 Task: Find connections with filter location Kasterlee with filter topic #workwith filter profile language Spanish with filter current company Boyden with filter school Krantiguru Shyamji Krishna Verma Kachchh University, Kachchh (Gujarat) with filter industry Wholesale Photography Equipment and Supplies with filter service category Immigration Law with filter keywords title Office Volunteer
Action: Mouse moved to (483, 70)
Screenshot: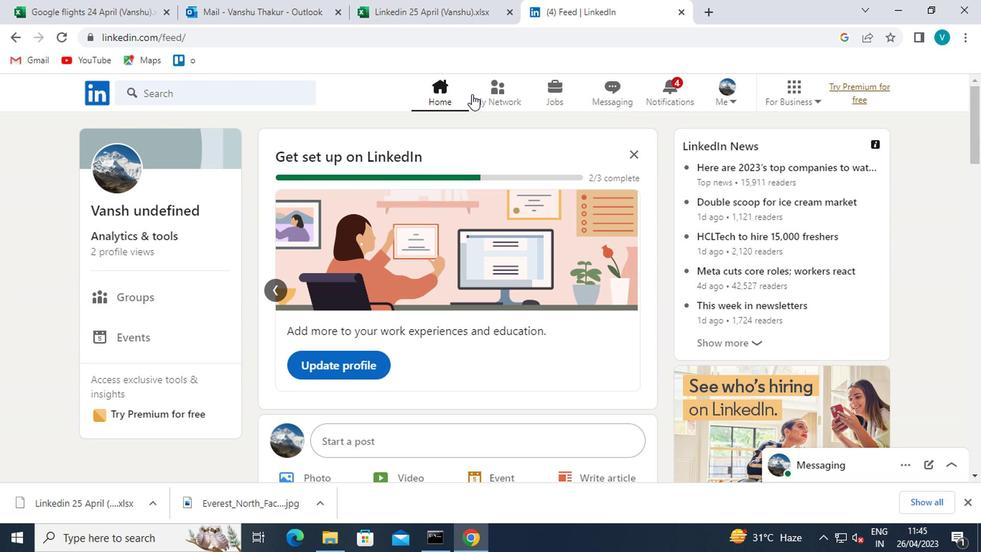
Action: Mouse pressed left at (483, 70)
Screenshot: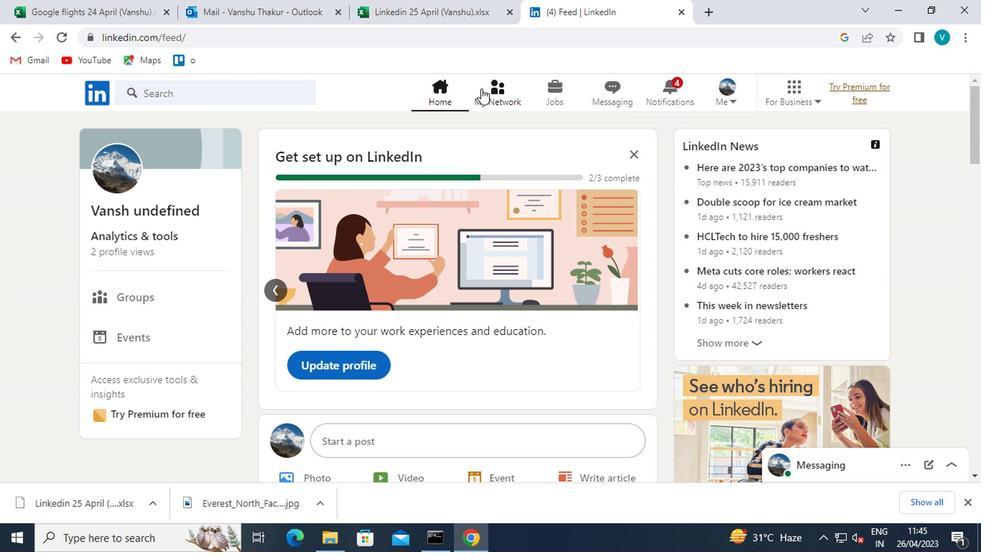 
Action: Mouse moved to (150, 160)
Screenshot: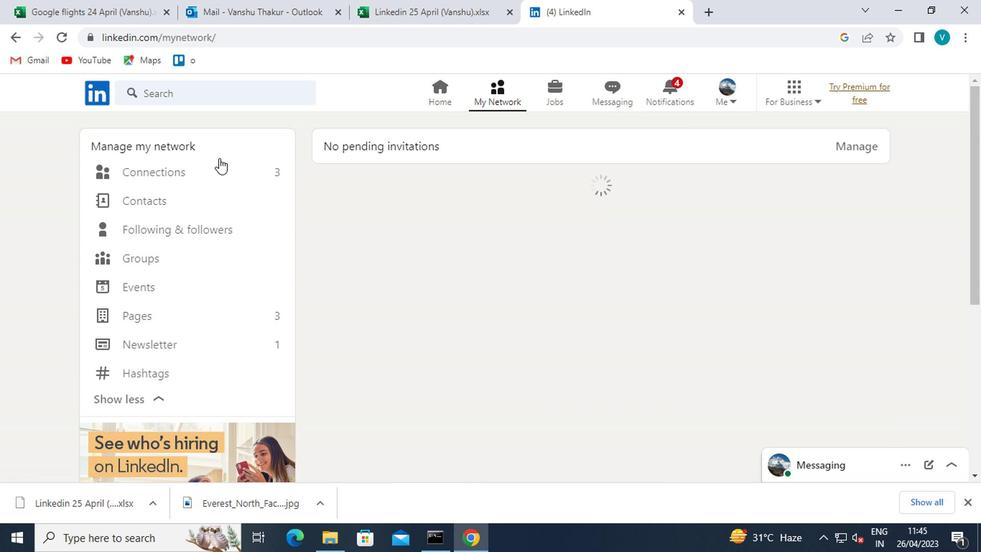 
Action: Mouse pressed left at (150, 160)
Screenshot: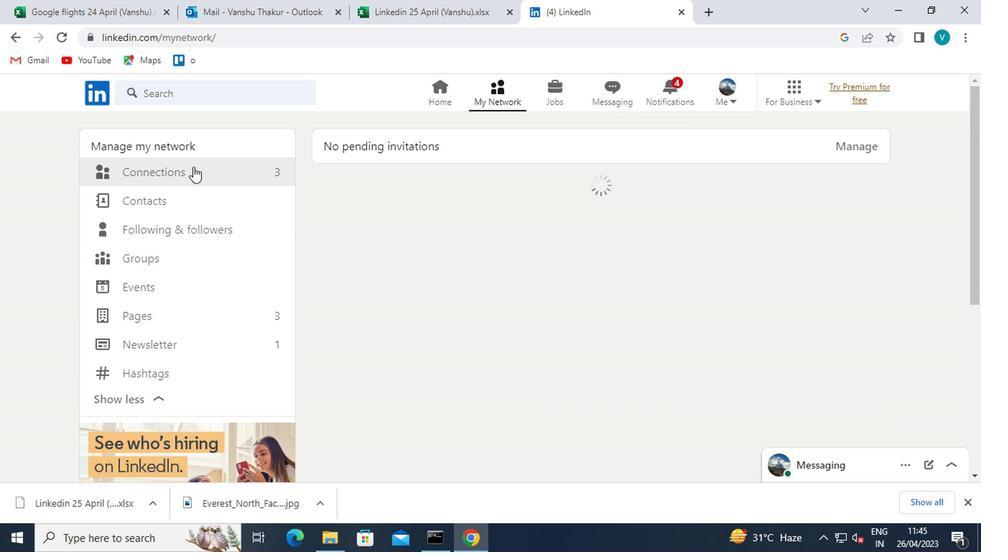 
Action: Mouse moved to (603, 167)
Screenshot: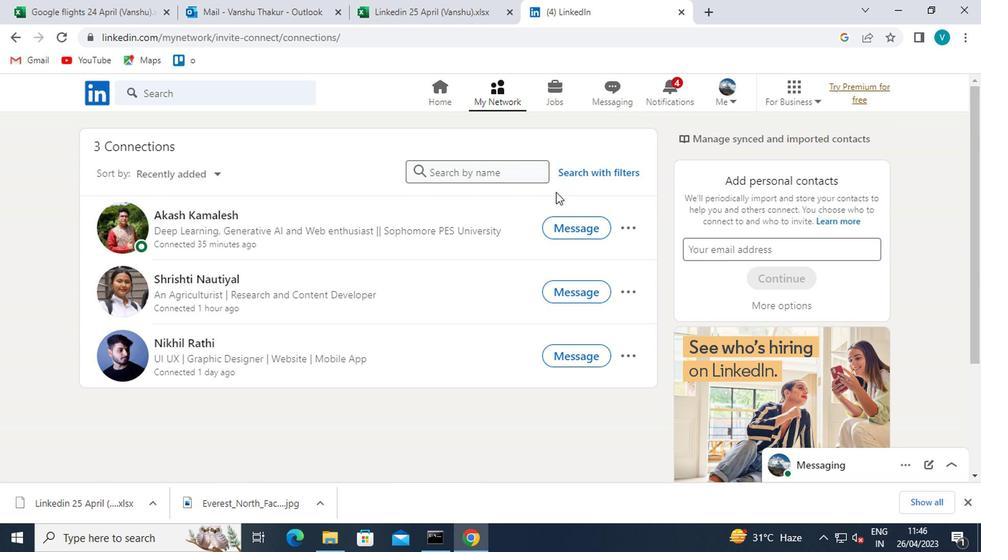 
Action: Mouse pressed left at (603, 167)
Screenshot: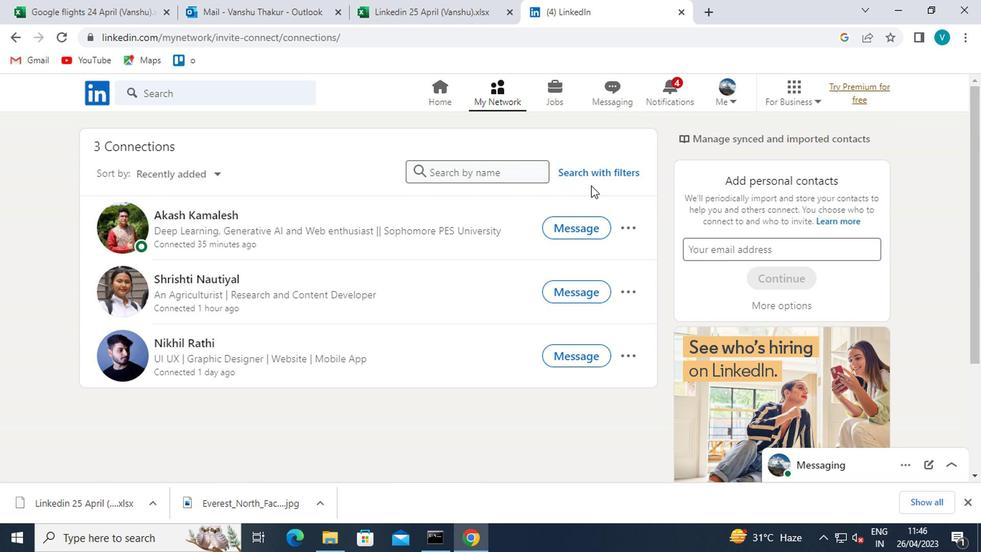 
Action: Mouse moved to (476, 118)
Screenshot: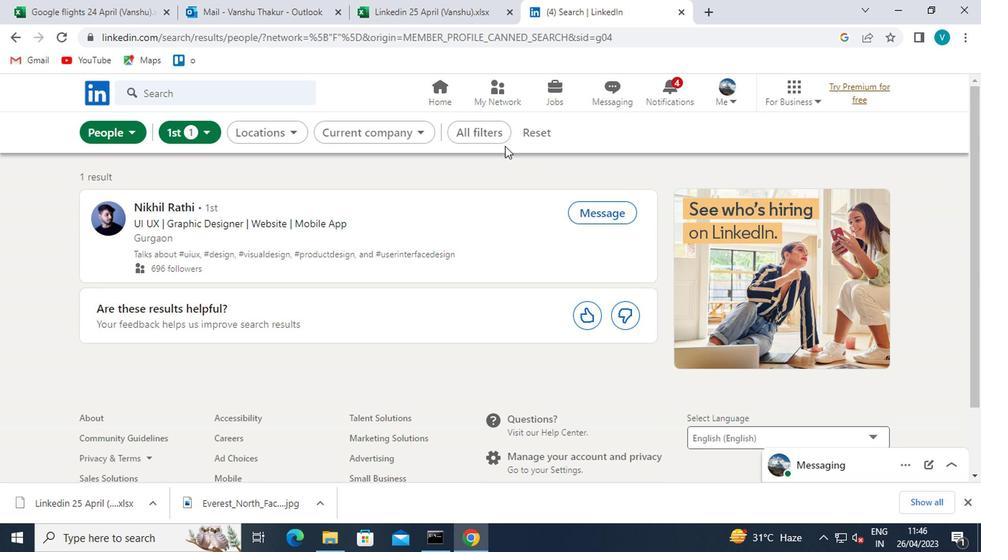
Action: Mouse pressed left at (476, 118)
Screenshot: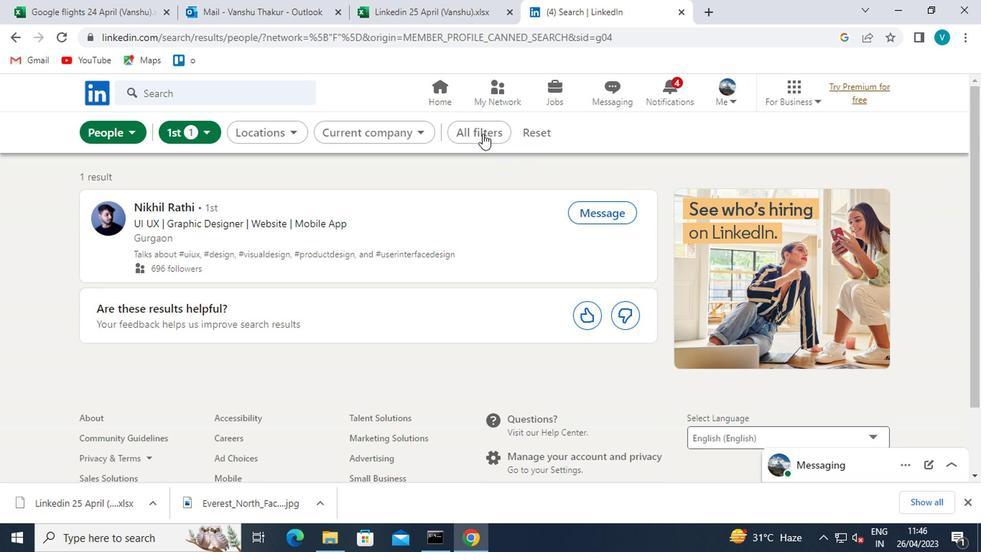 
Action: Mouse moved to (650, 248)
Screenshot: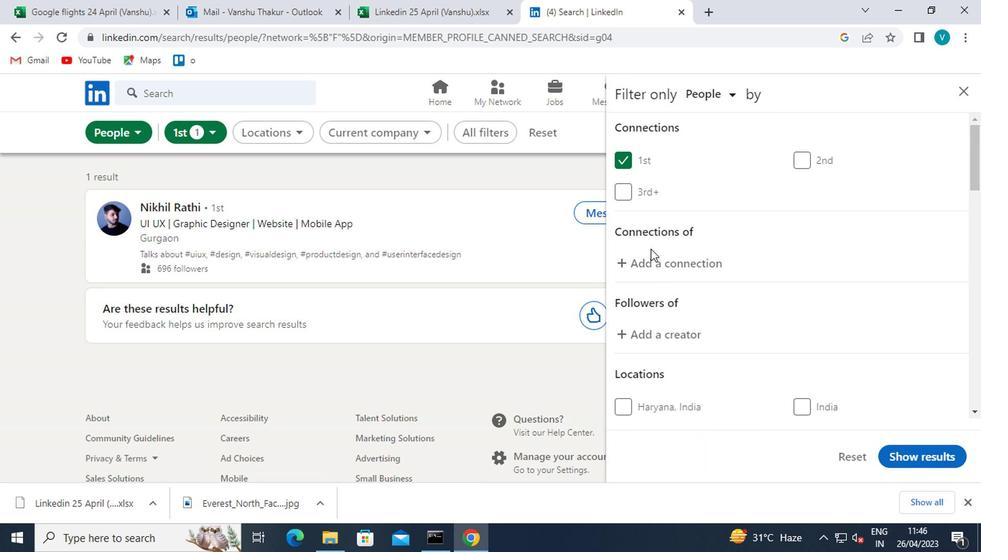 
Action: Mouse scrolled (650, 246) with delta (0, -1)
Screenshot: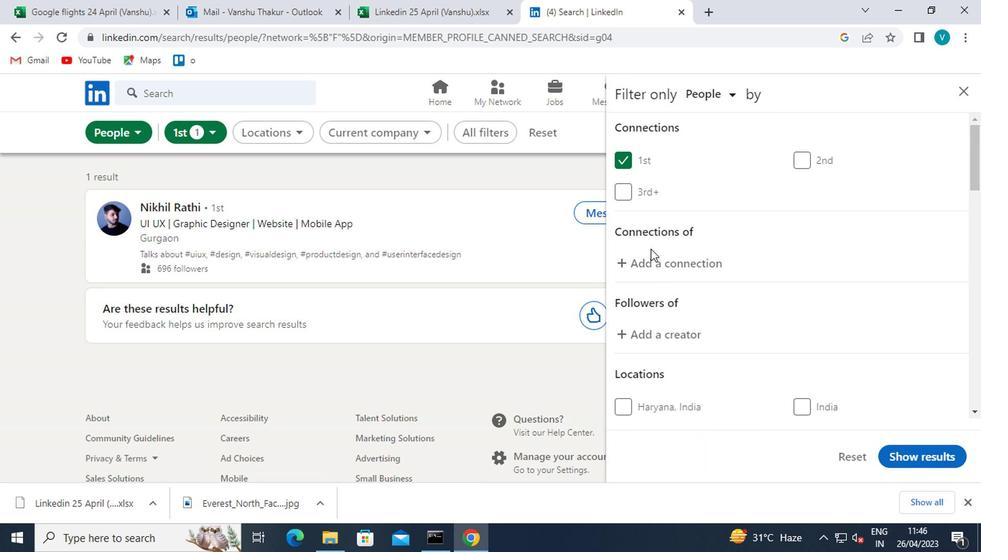 
Action: Mouse moved to (650, 249)
Screenshot: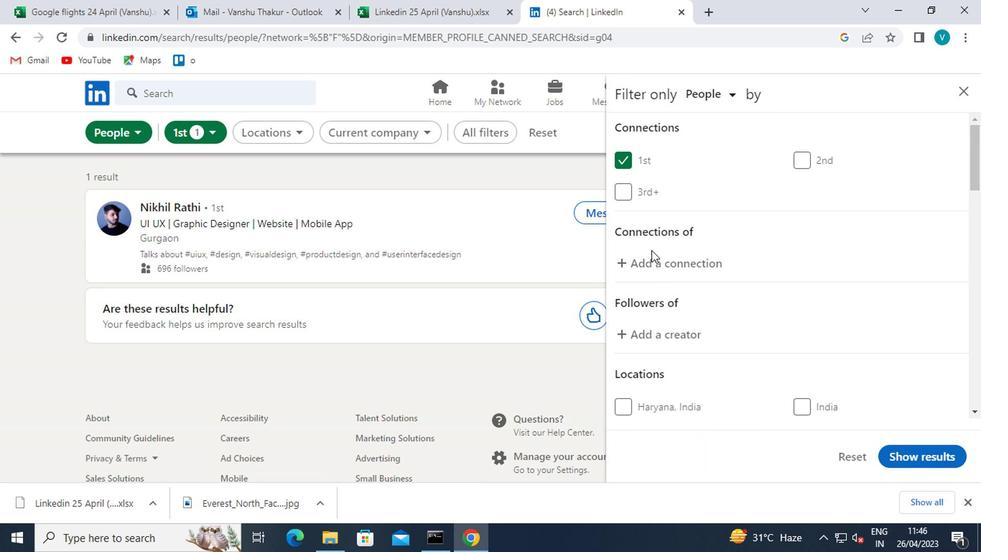 
Action: Mouse scrolled (650, 248) with delta (0, -1)
Screenshot: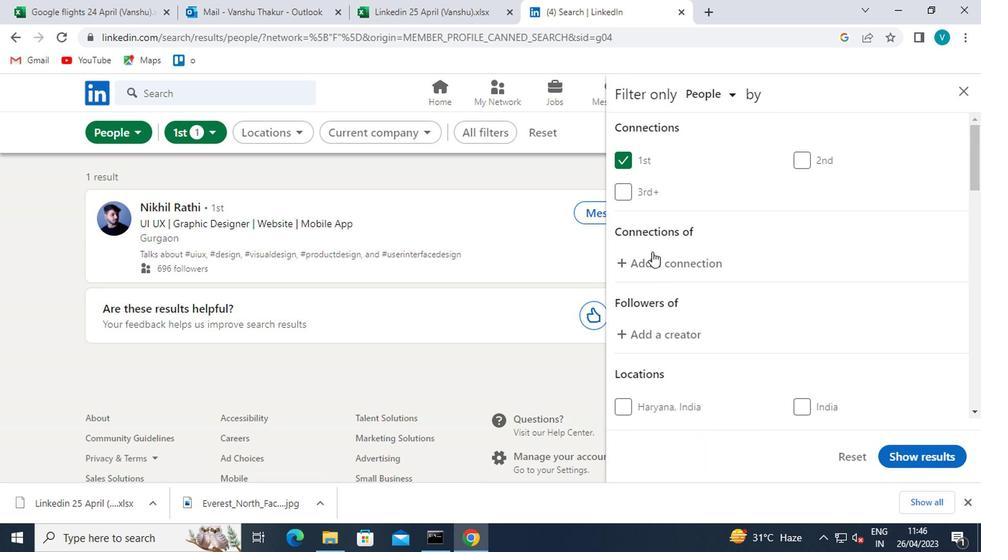 
Action: Mouse moved to (659, 327)
Screenshot: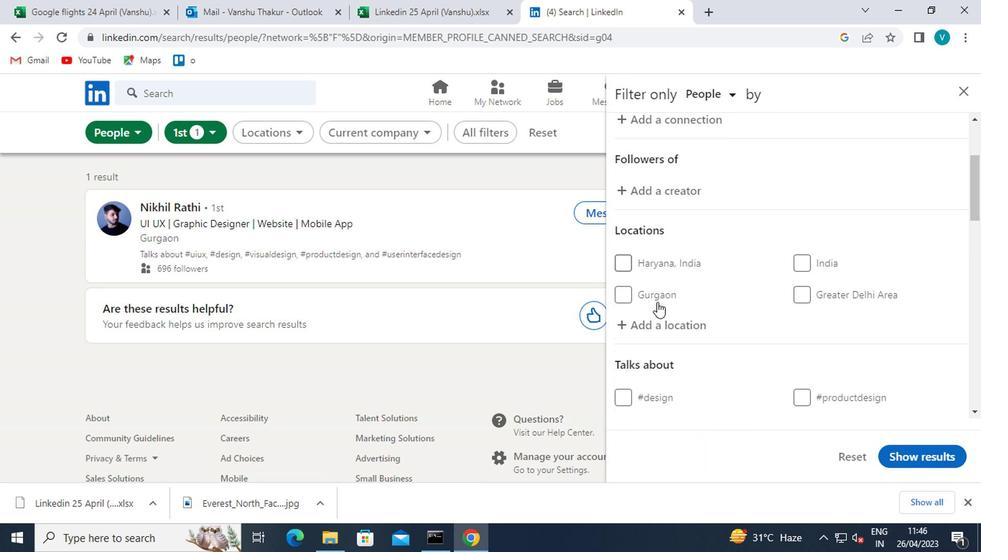 
Action: Mouse pressed left at (659, 327)
Screenshot: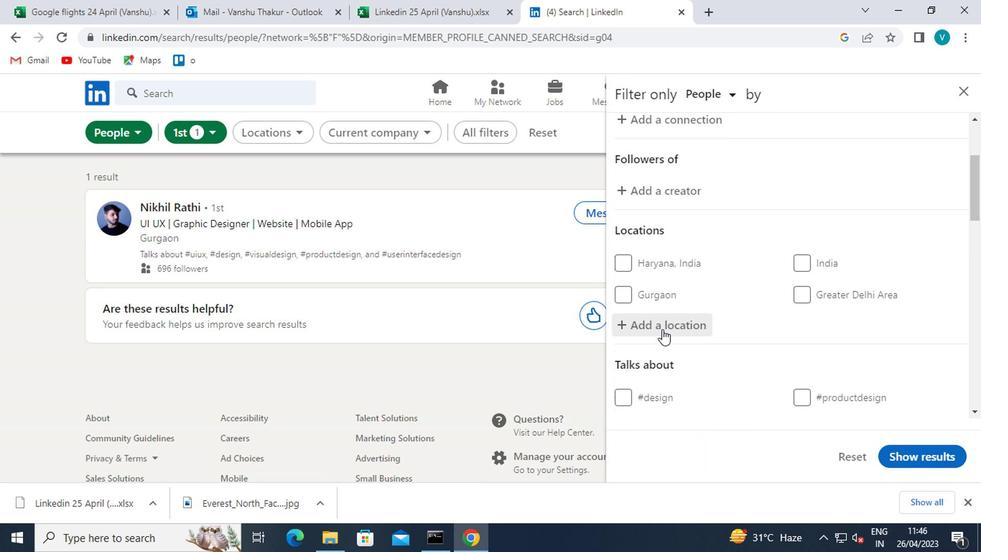 
Action: Key pressed <Key.shift>KASTERLEE
Screenshot: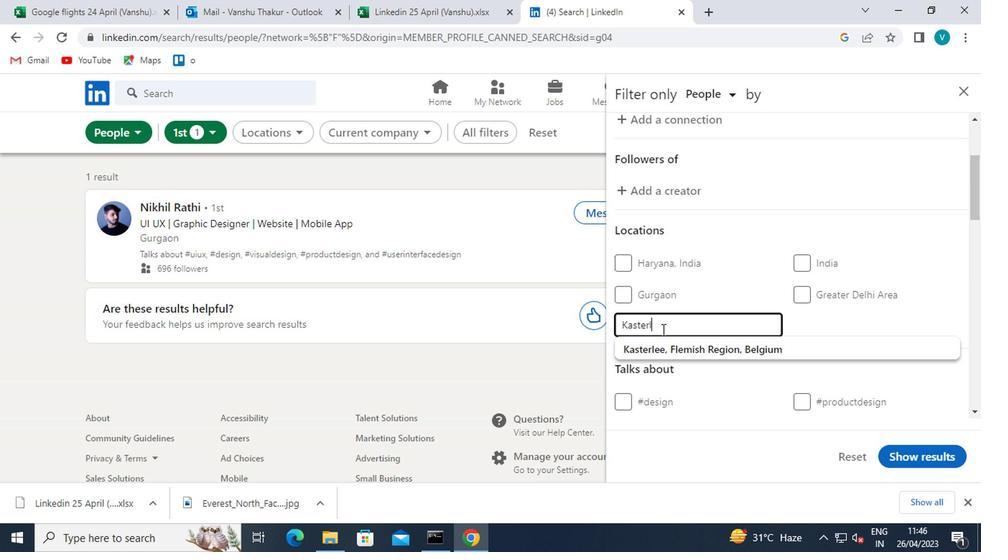 
Action: Mouse moved to (683, 343)
Screenshot: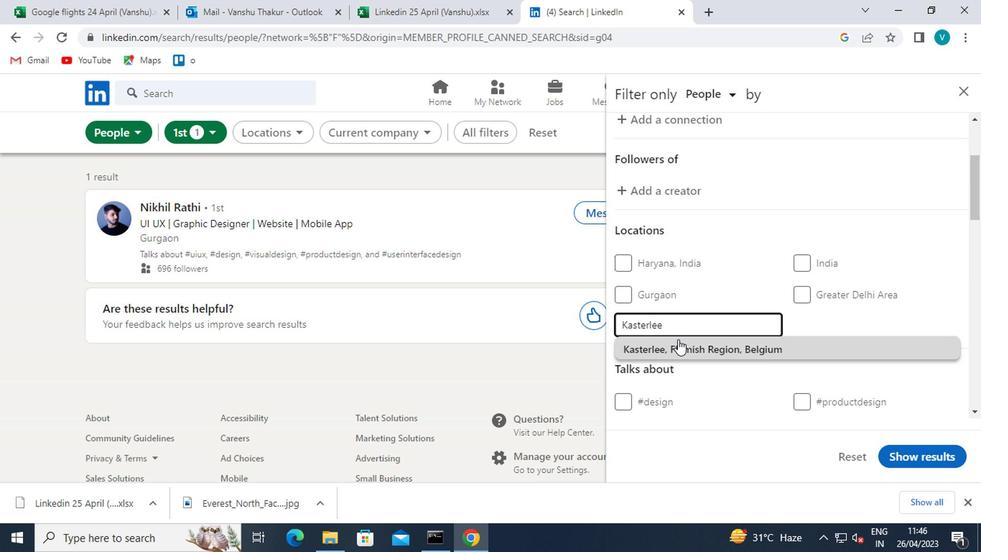 
Action: Mouse pressed left at (683, 343)
Screenshot: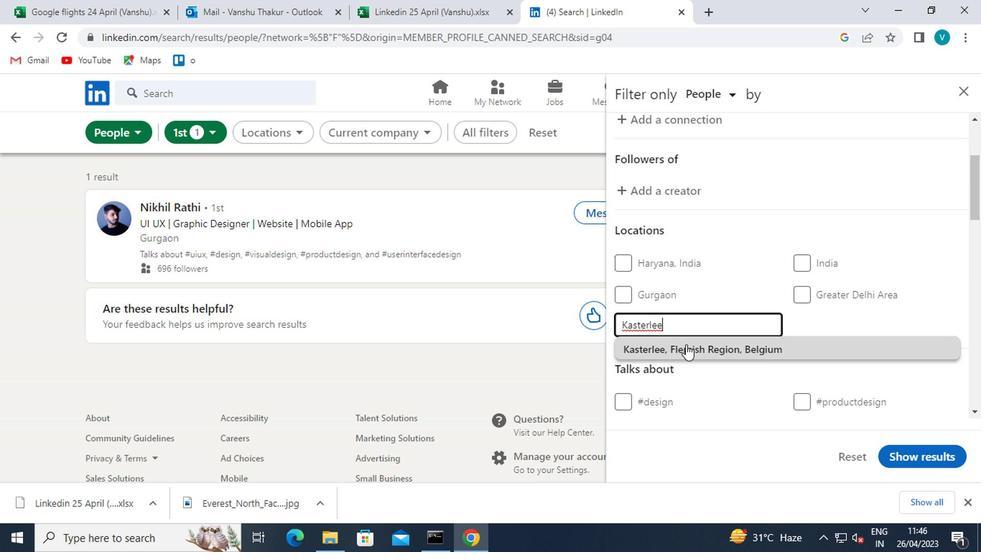 
Action: Mouse scrolled (683, 342) with delta (0, -1)
Screenshot: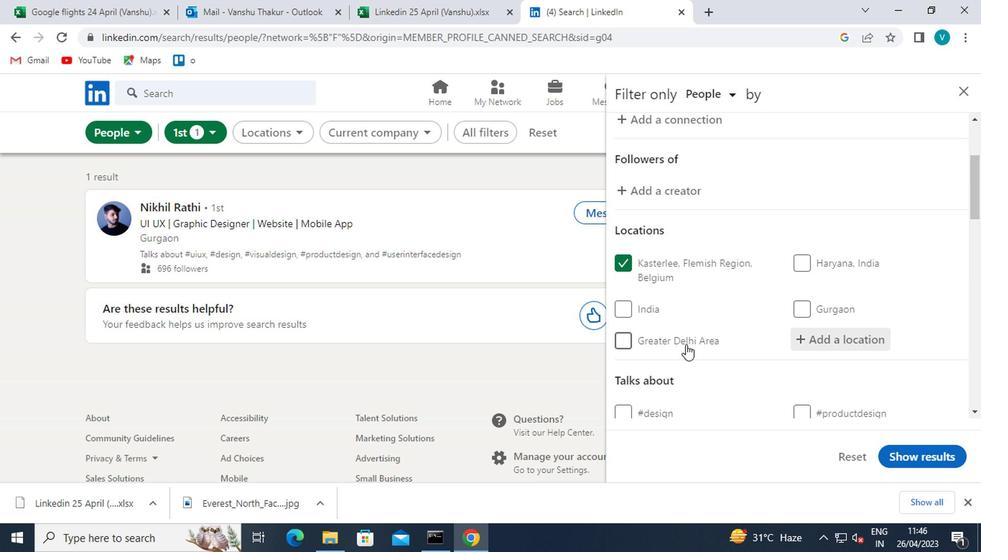 
Action: Mouse scrolled (683, 342) with delta (0, -1)
Screenshot: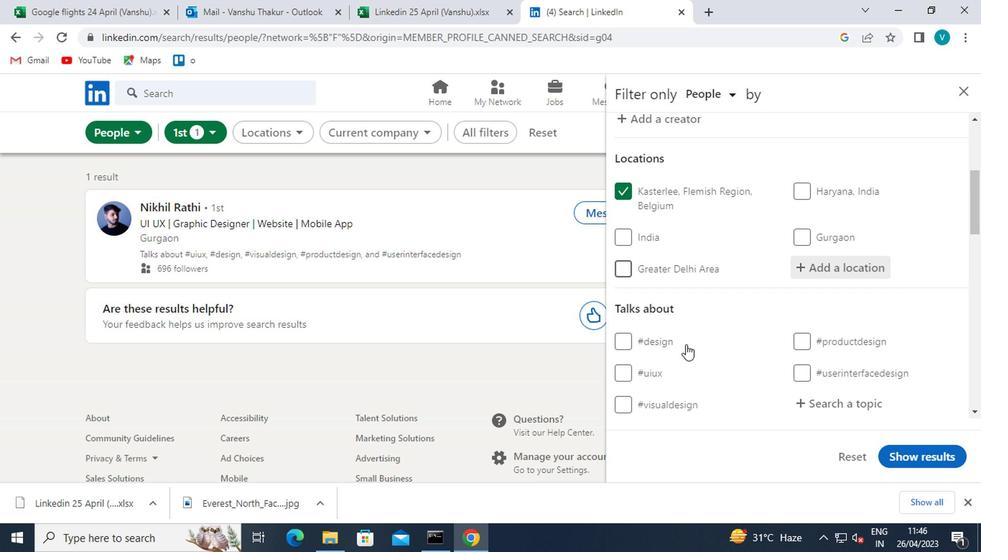
Action: Mouse moved to (824, 324)
Screenshot: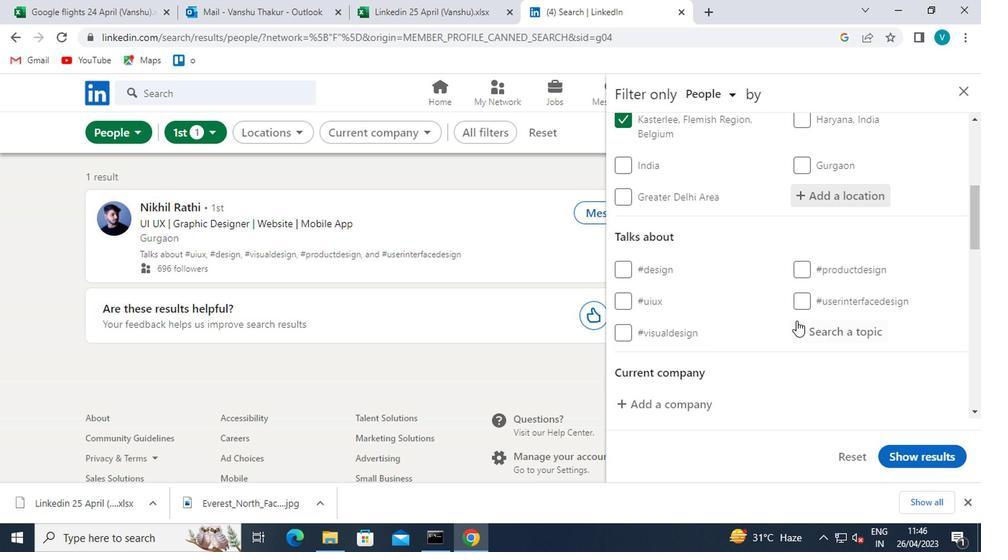 
Action: Mouse pressed left at (824, 324)
Screenshot: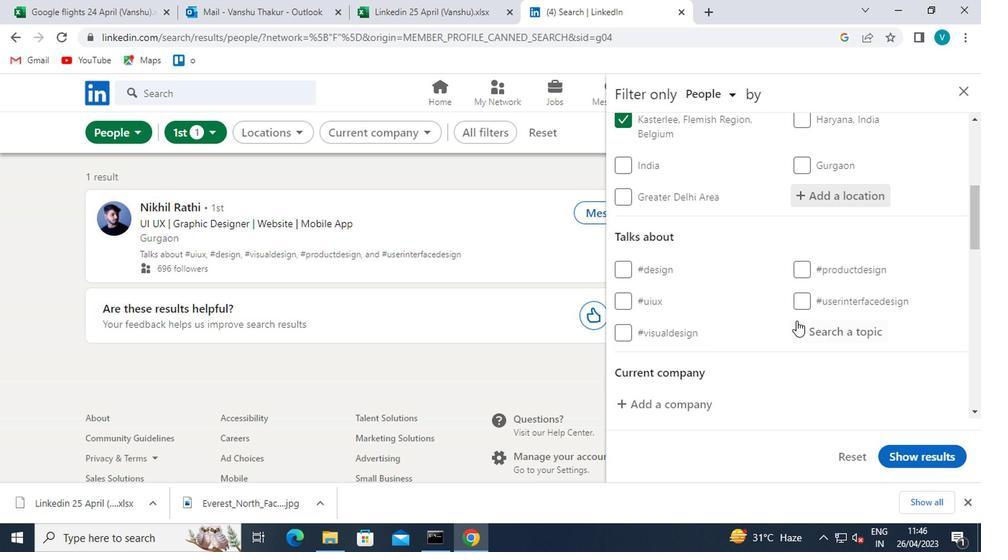 
Action: Key pressed <Key.shift>#WORK
Screenshot: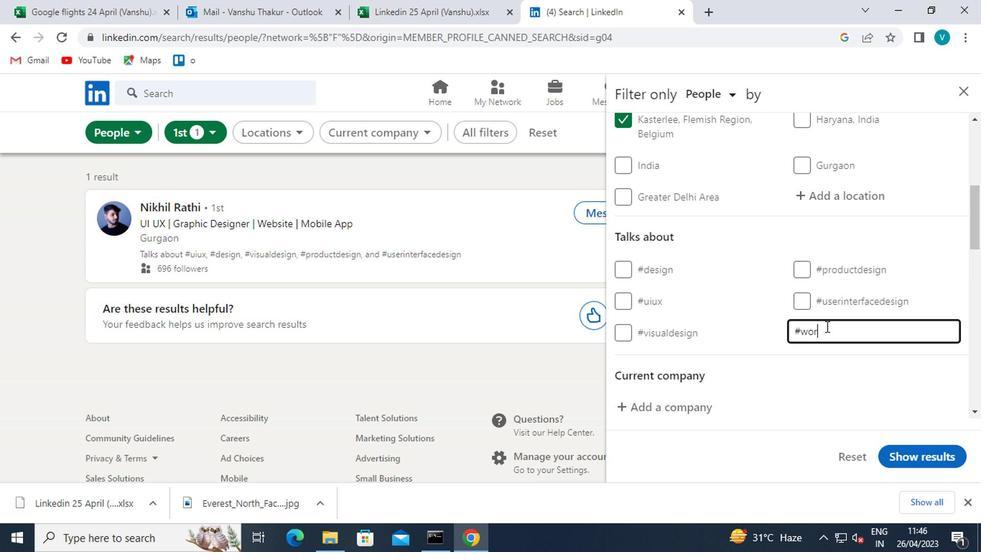 
Action: Mouse moved to (820, 340)
Screenshot: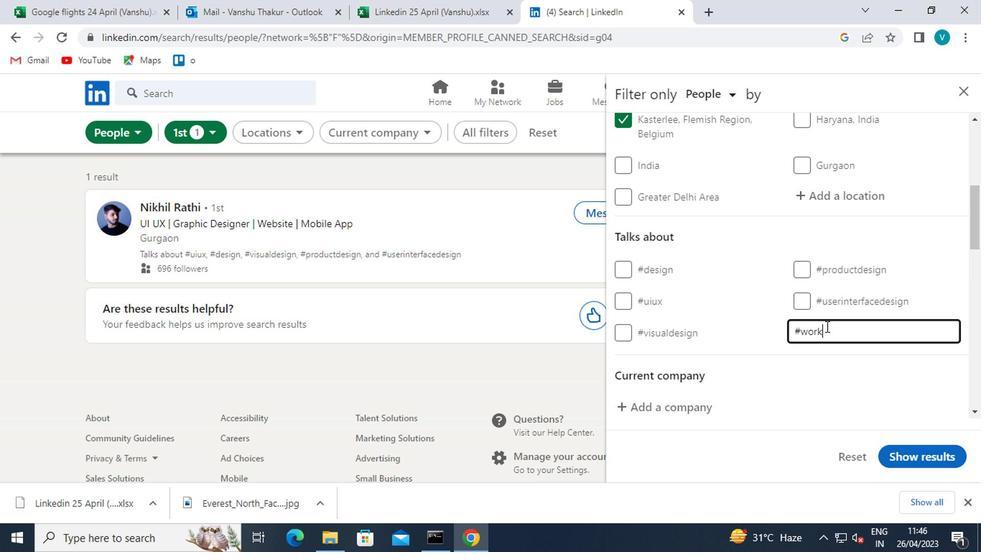 
Action: Mouse pressed left at (820, 340)
Screenshot: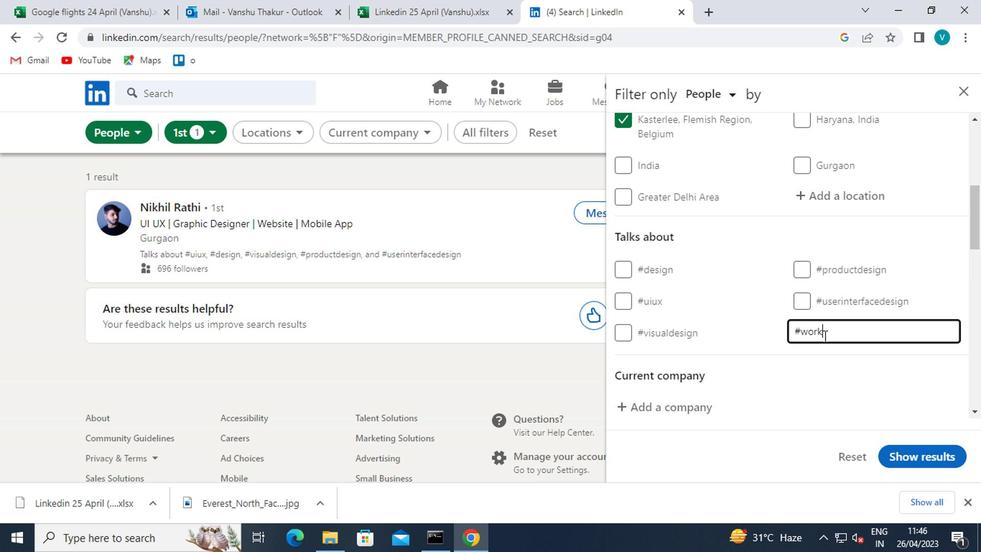 
Action: Mouse moved to (819, 364)
Screenshot: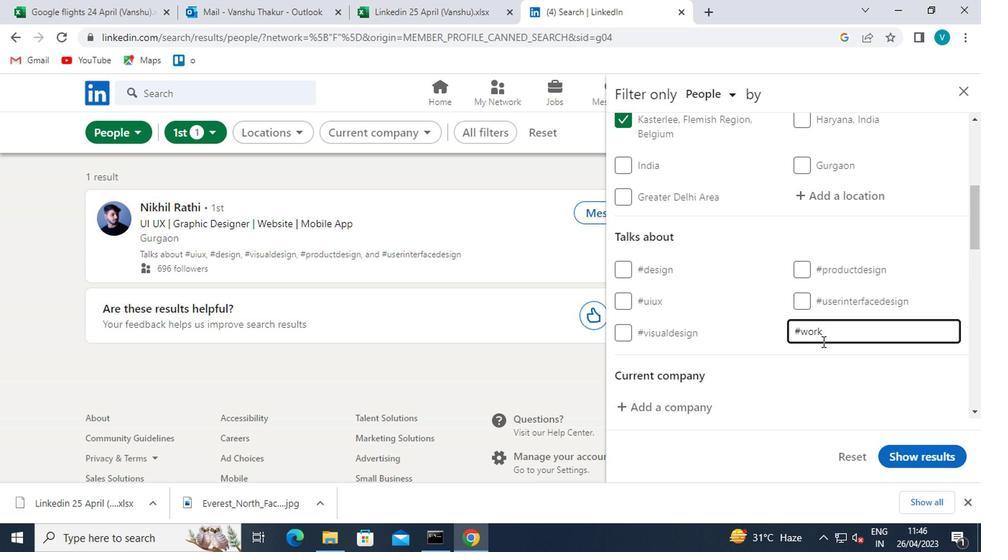 
Action: Mouse pressed left at (819, 364)
Screenshot: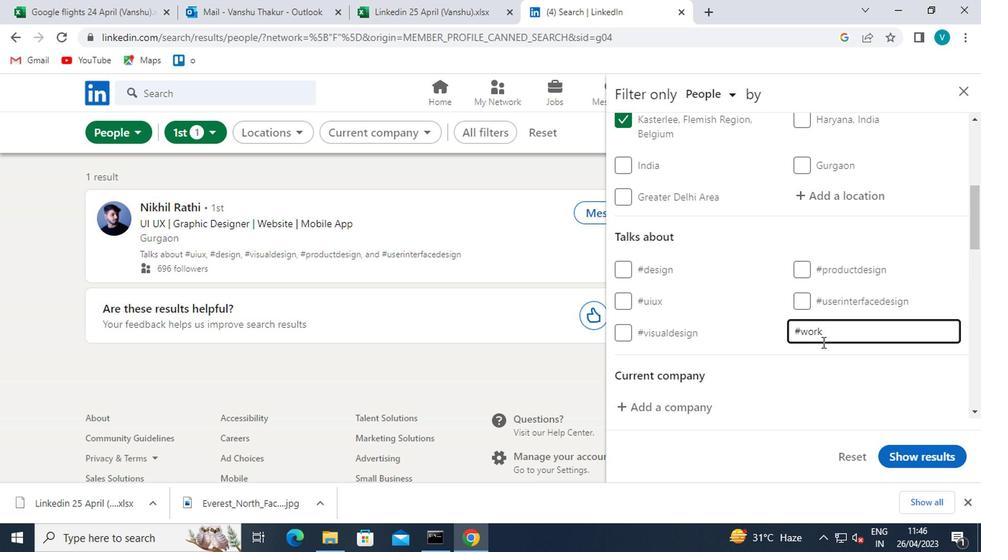 
Action: Mouse scrolled (819, 363) with delta (0, -1)
Screenshot: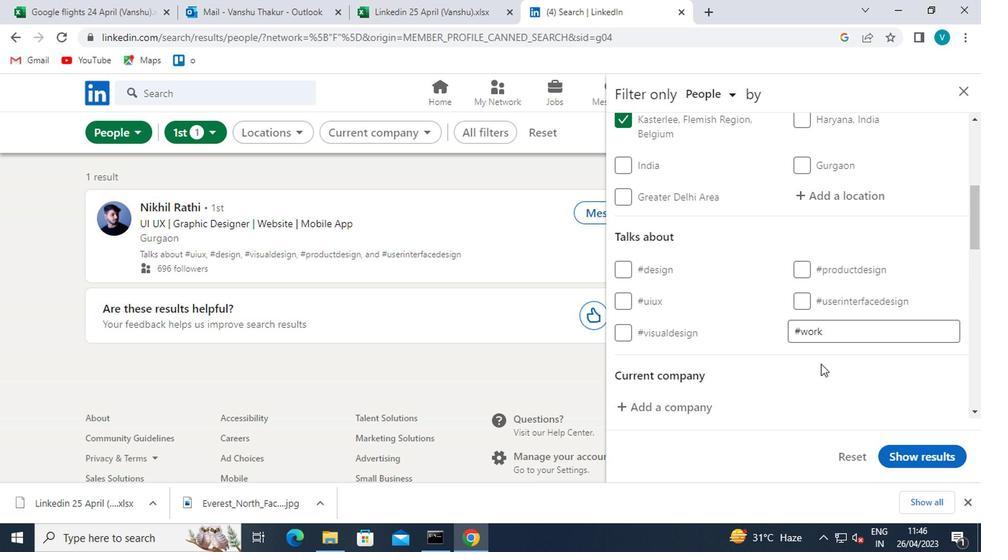 
Action: Mouse scrolled (819, 363) with delta (0, -1)
Screenshot: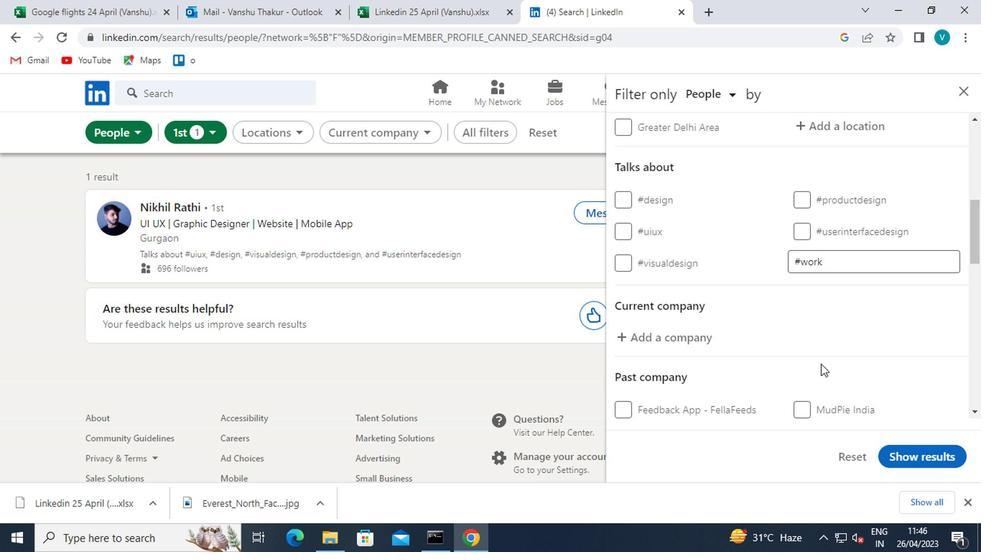 
Action: Mouse moved to (668, 260)
Screenshot: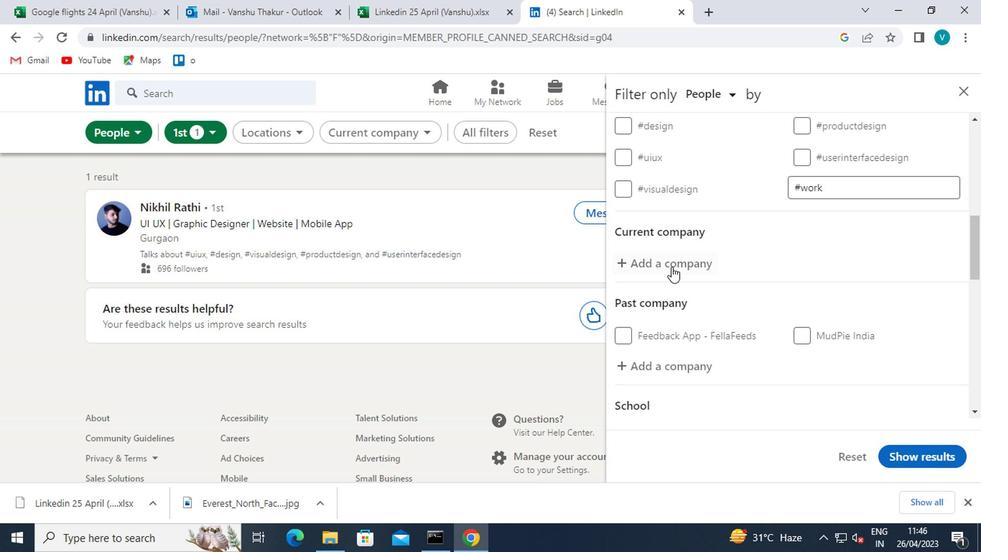
Action: Mouse pressed left at (668, 260)
Screenshot: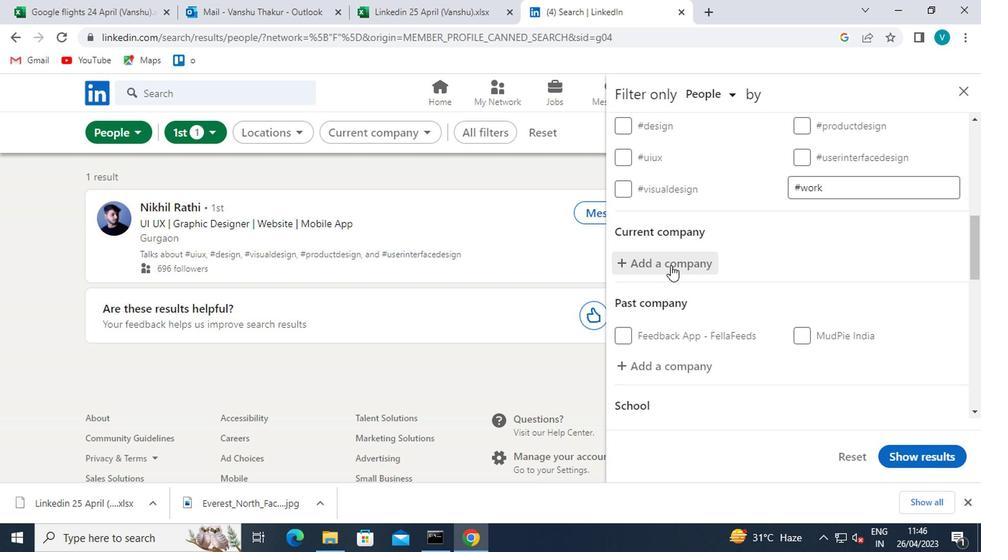 
Action: Key pressed <Key.shift>BOYDEN
Screenshot: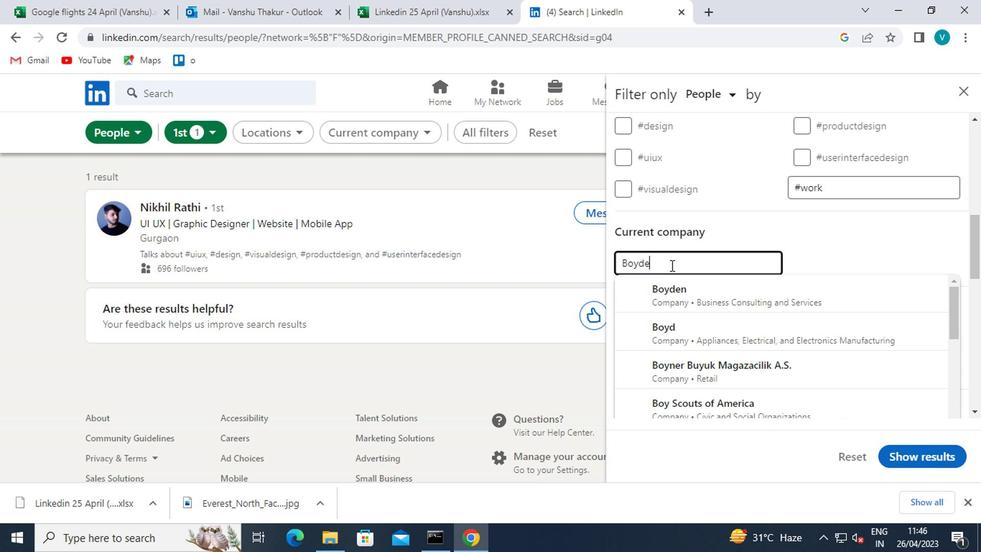 
Action: Mouse moved to (692, 284)
Screenshot: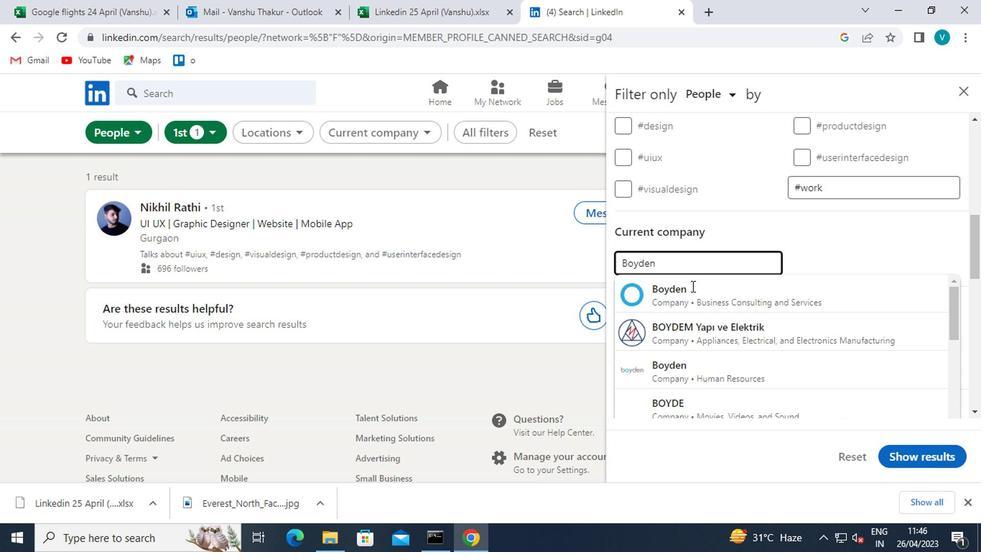 
Action: Mouse pressed left at (692, 284)
Screenshot: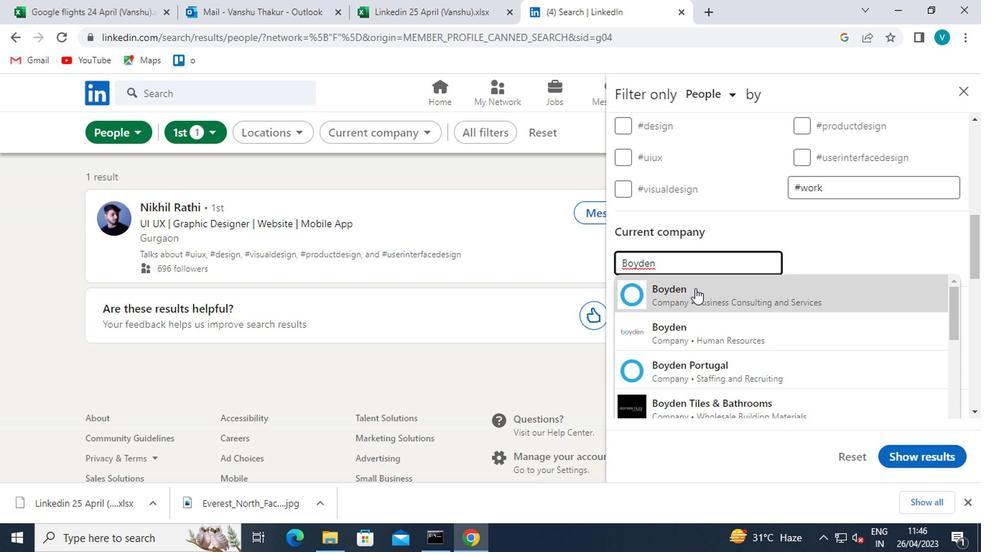
Action: Mouse scrolled (692, 283) with delta (0, 0)
Screenshot: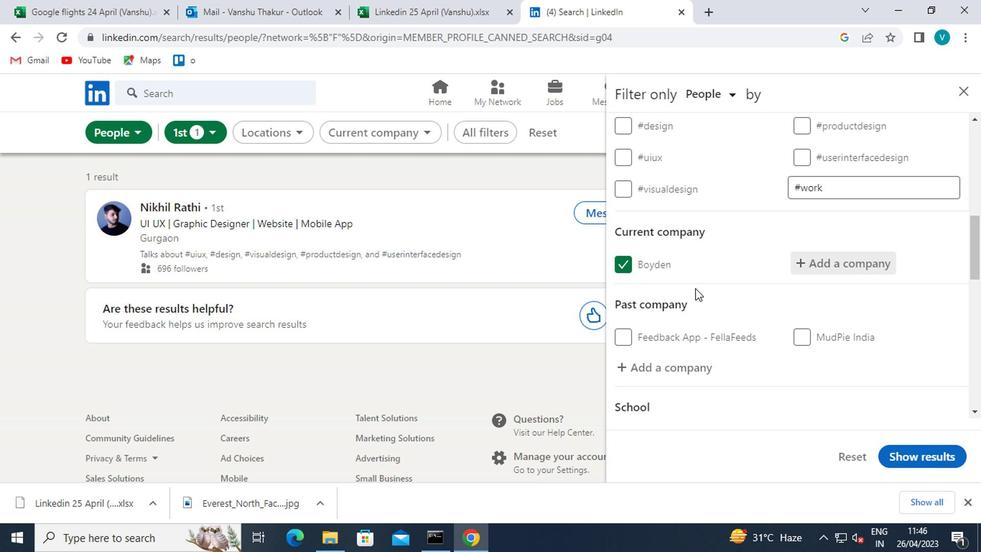 
Action: Mouse scrolled (692, 283) with delta (0, 0)
Screenshot: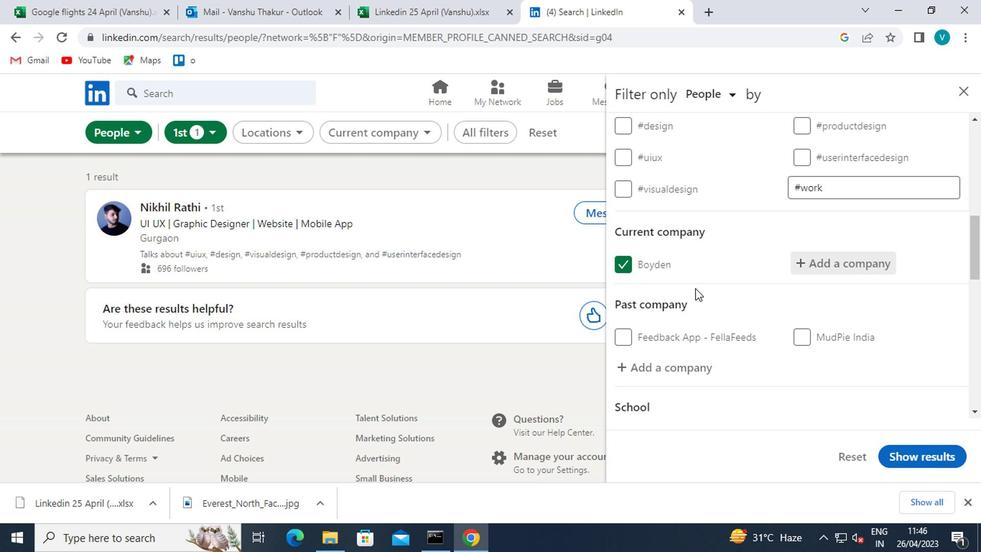 
Action: Mouse moved to (682, 332)
Screenshot: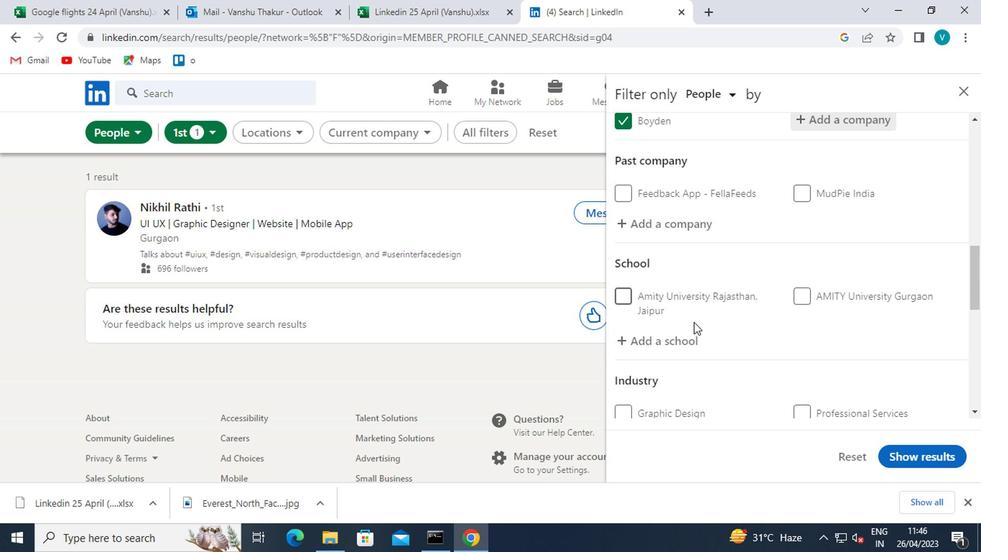 
Action: Mouse pressed left at (682, 332)
Screenshot: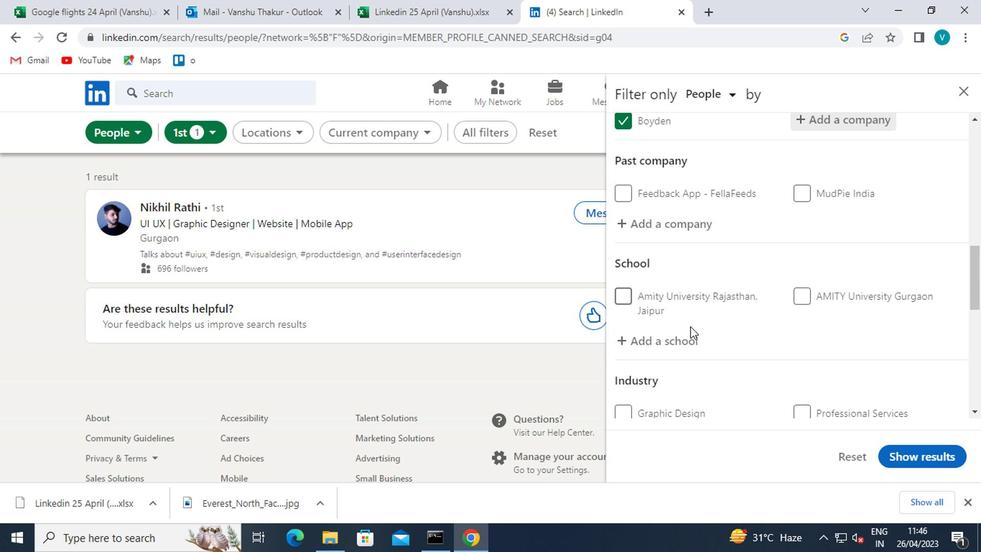 
Action: Key pressed <Key.shift>KRANR<Key.backspace>TIGURU
Screenshot: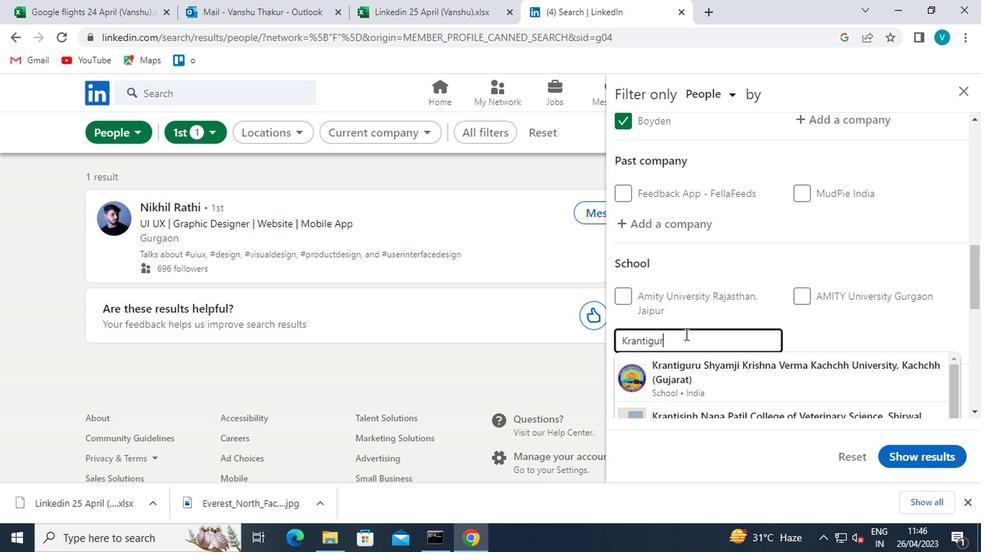 
Action: Mouse moved to (729, 376)
Screenshot: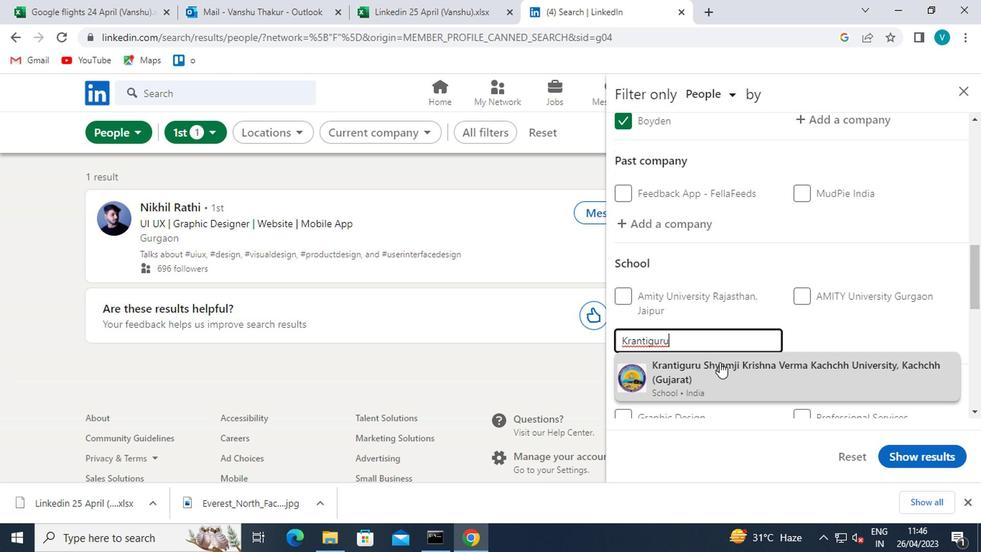 
Action: Mouse pressed left at (729, 376)
Screenshot: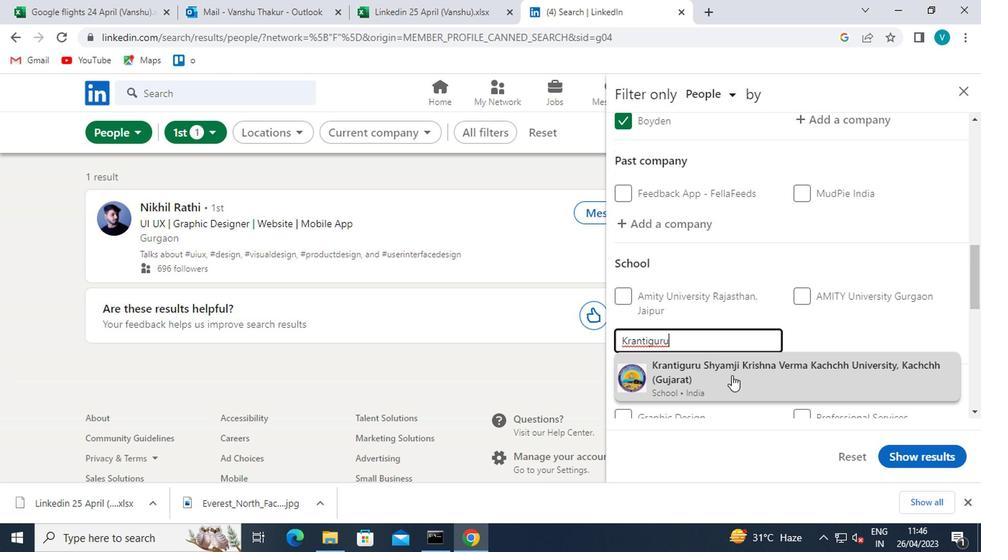 
Action: Mouse scrolled (729, 375) with delta (0, -1)
Screenshot: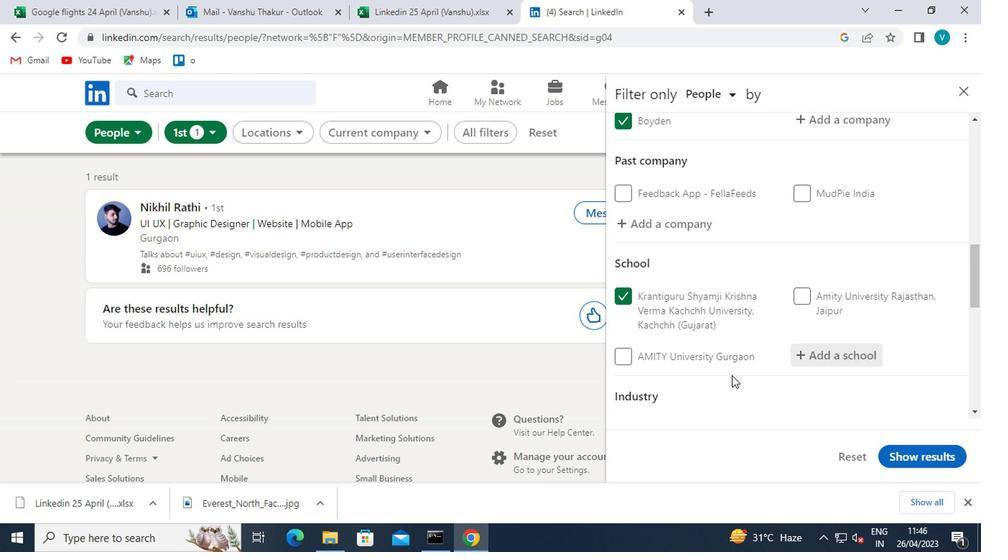
Action: Mouse scrolled (729, 375) with delta (0, -1)
Screenshot: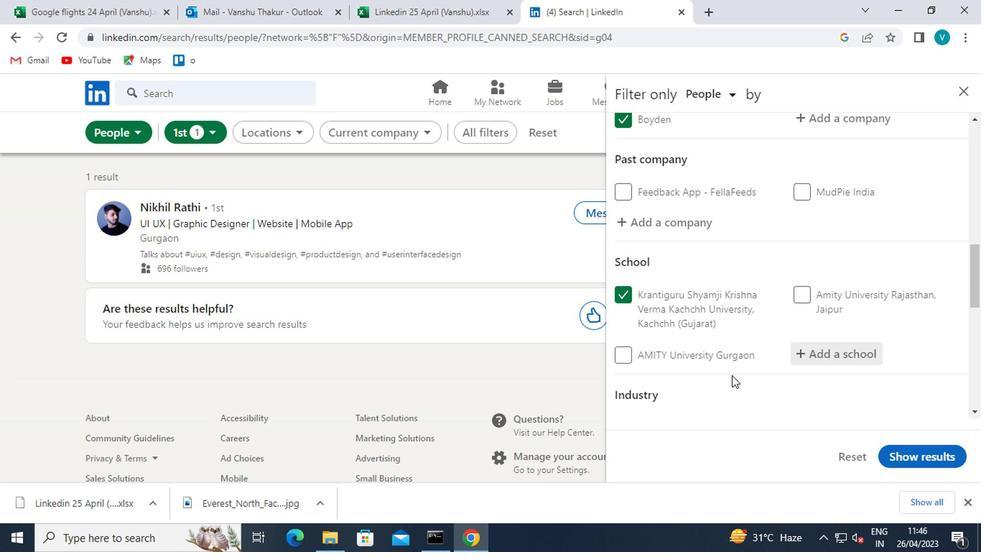 
Action: Mouse moved to (822, 312)
Screenshot: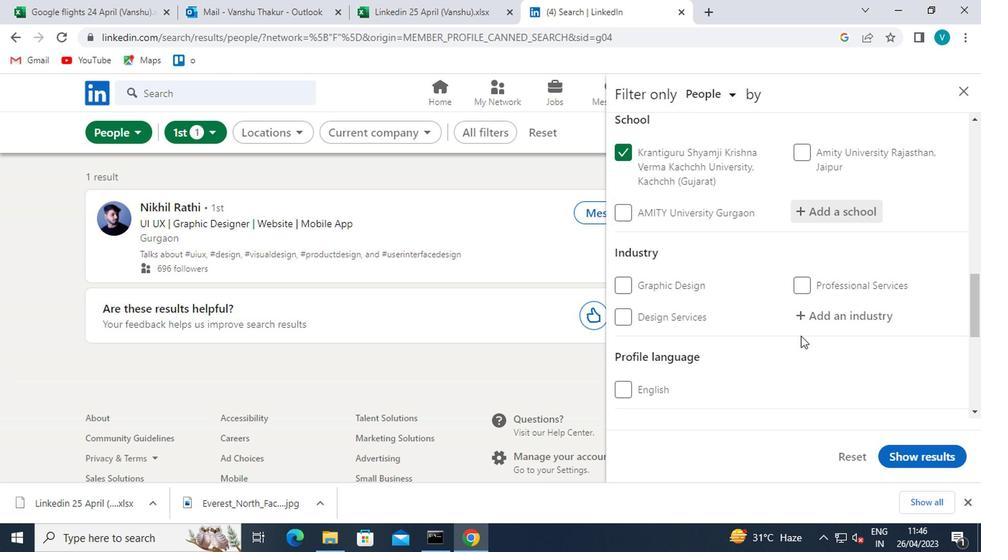 
Action: Mouse pressed left at (822, 312)
Screenshot: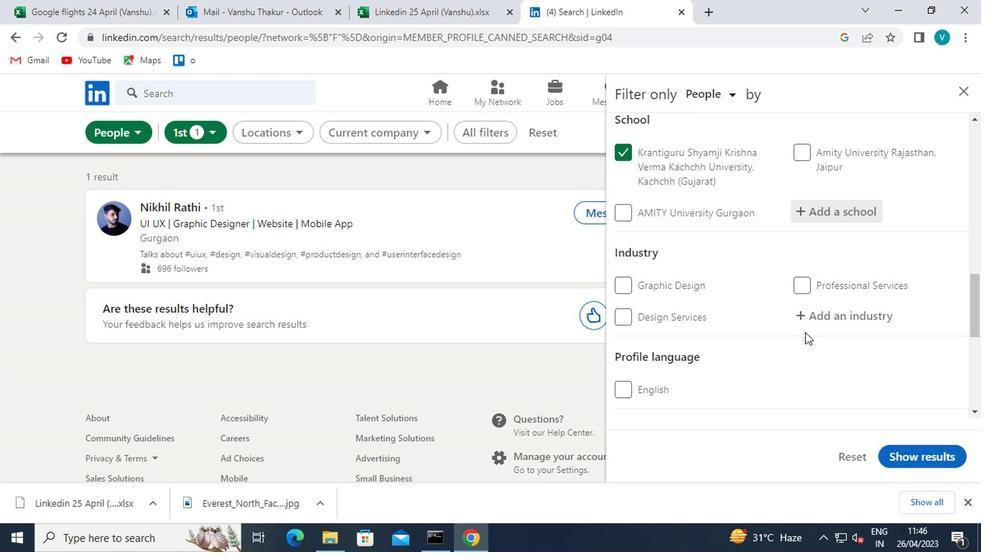 
Action: Key pressed <Key.shift>WHOLESALE<Key.space>
Screenshot: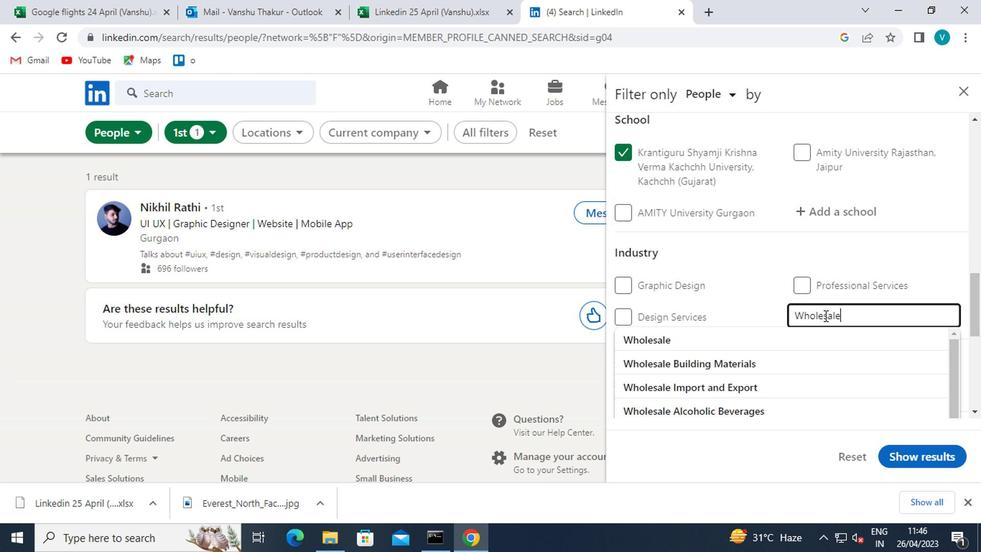 
Action: Mouse moved to (823, 312)
Screenshot: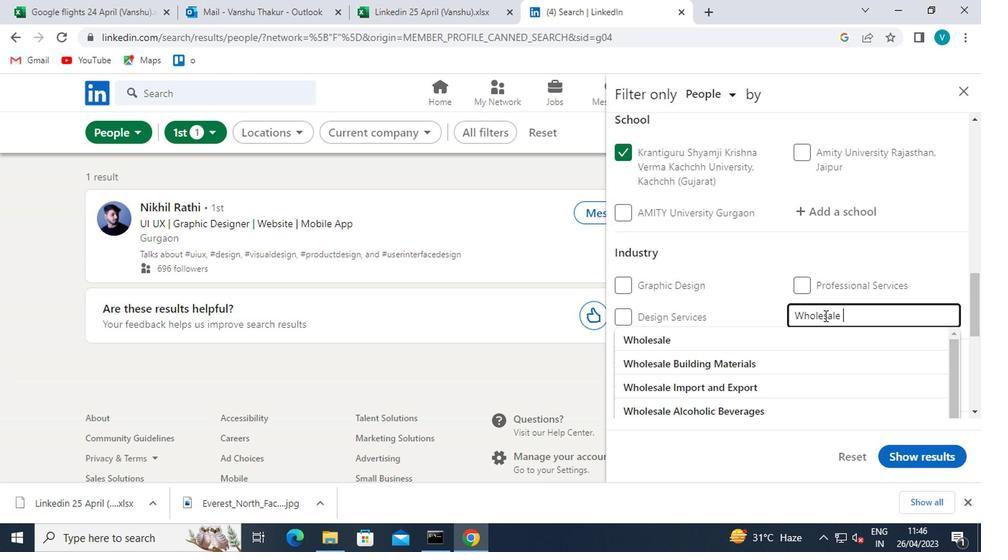
Action: Key pressed <Key.shift>PHOTOGRAPHY<Key.space>
Screenshot: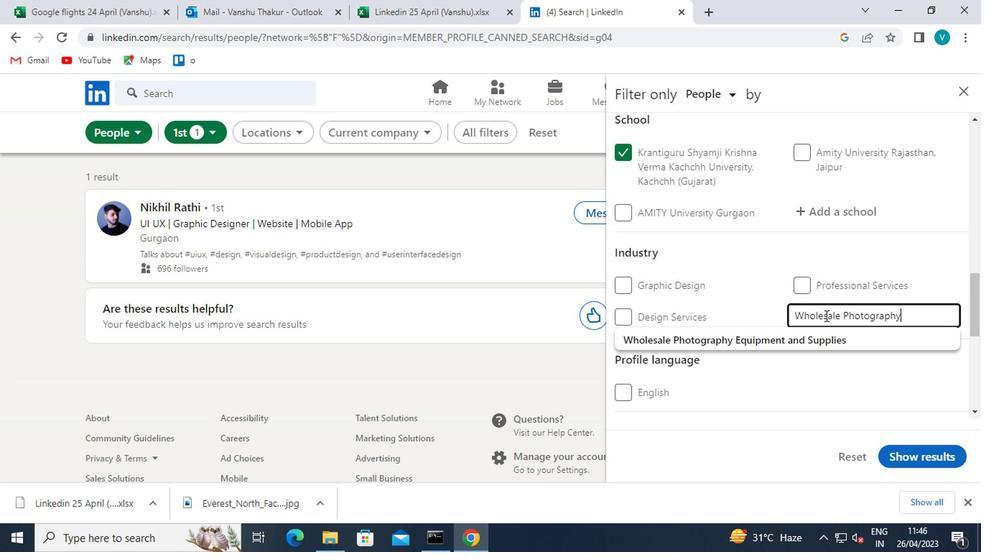 
Action: Mouse moved to (814, 336)
Screenshot: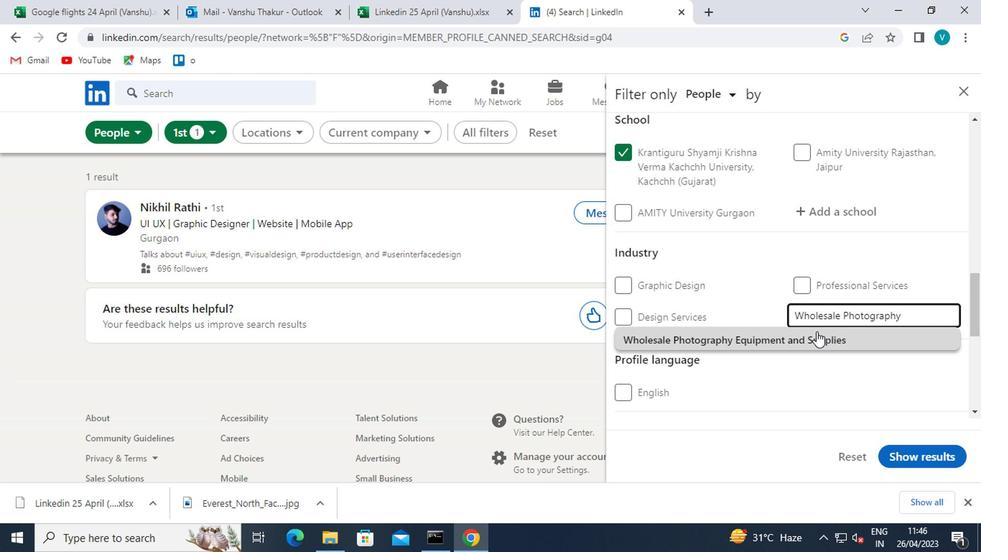 
Action: Mouse pressed left at (814, 336)
Screenshot: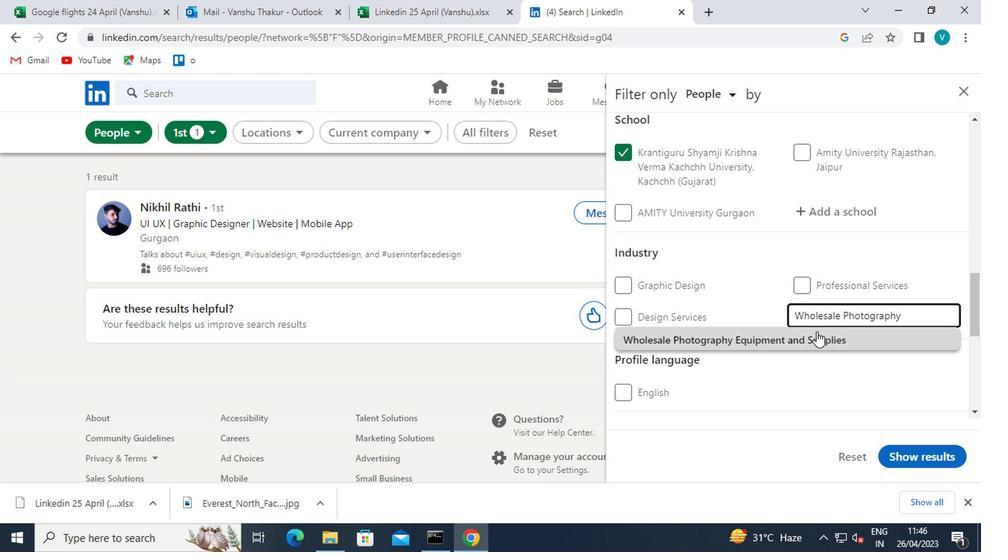 
Action: Mouse scrolled (814, 335) with delta (0, 0)
Screenshot: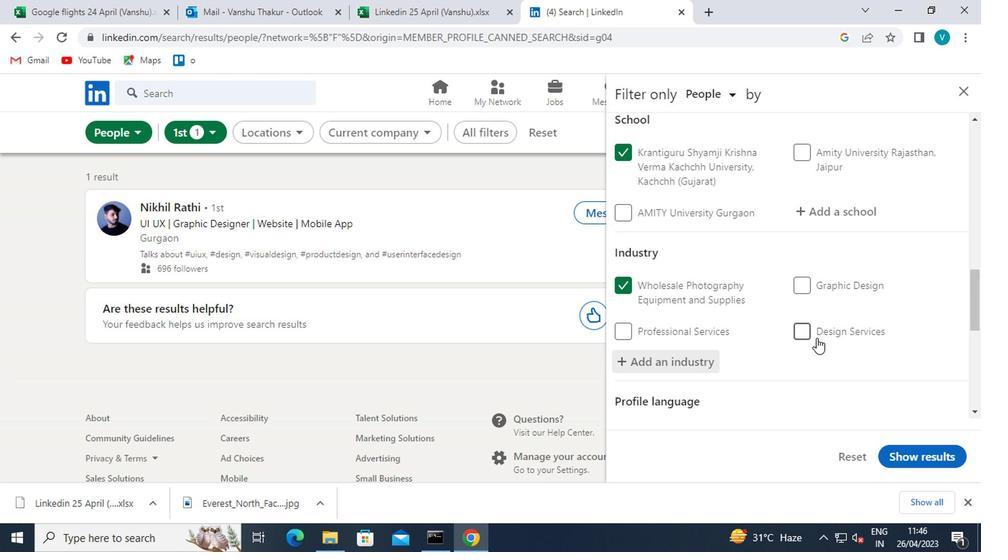 
Action: Mouse scrolled (814, 335) with delta (0, 0)
Screenshot: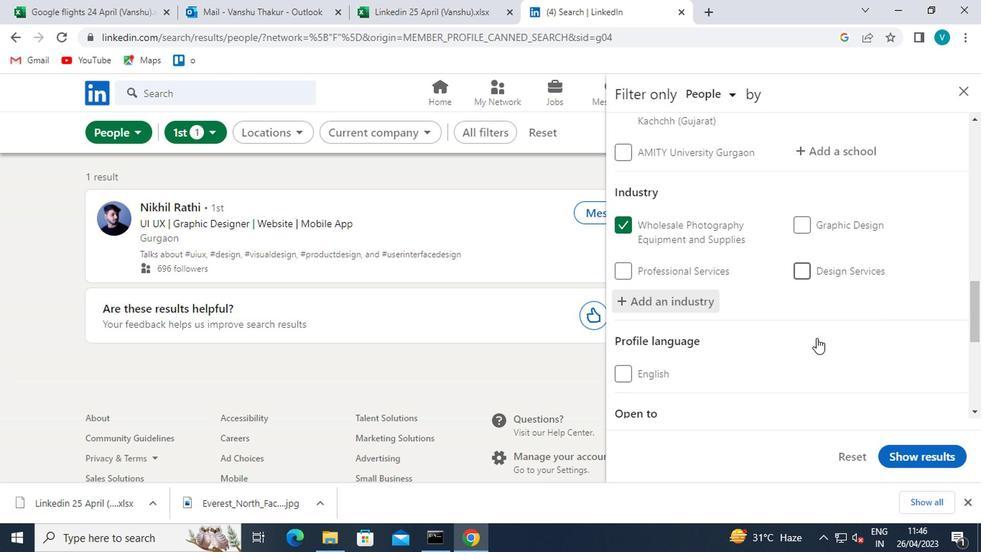 
Action: Mouse scrolled (814, 335) with delta (0, 0)
Screenshot: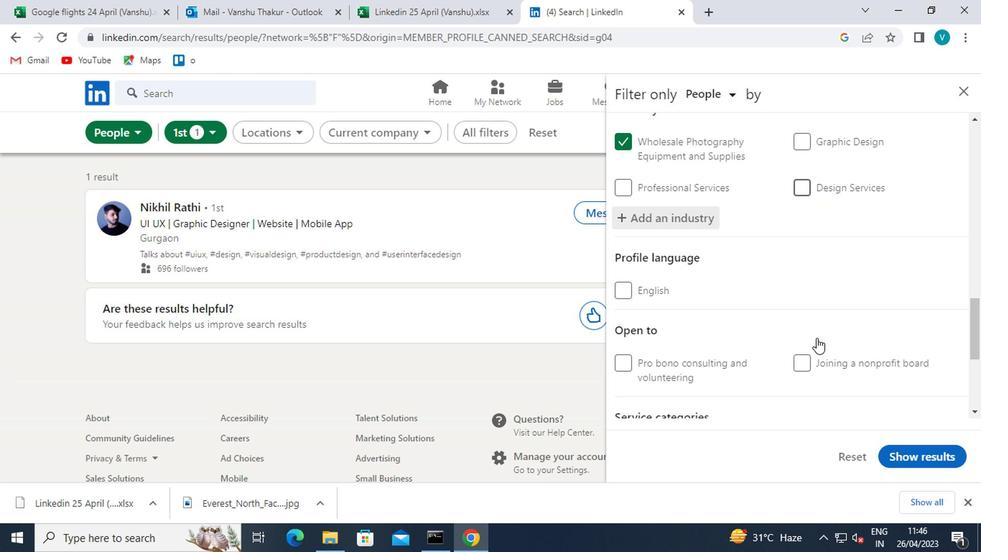 
Action: Mouse scrolled (814, 335) with delta (0, 0)
Screenshot: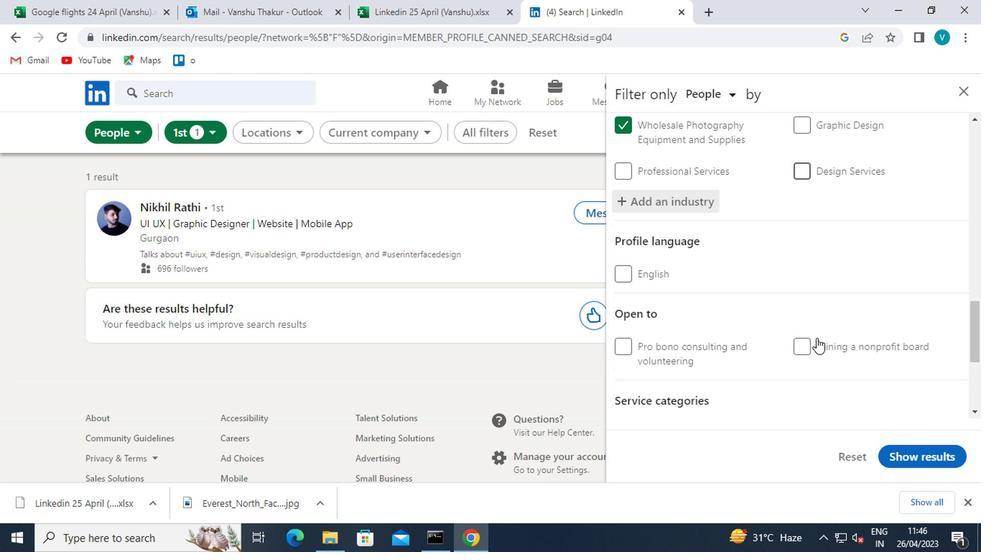 
Action: Mouse moved to (699, 311)
Screenshot: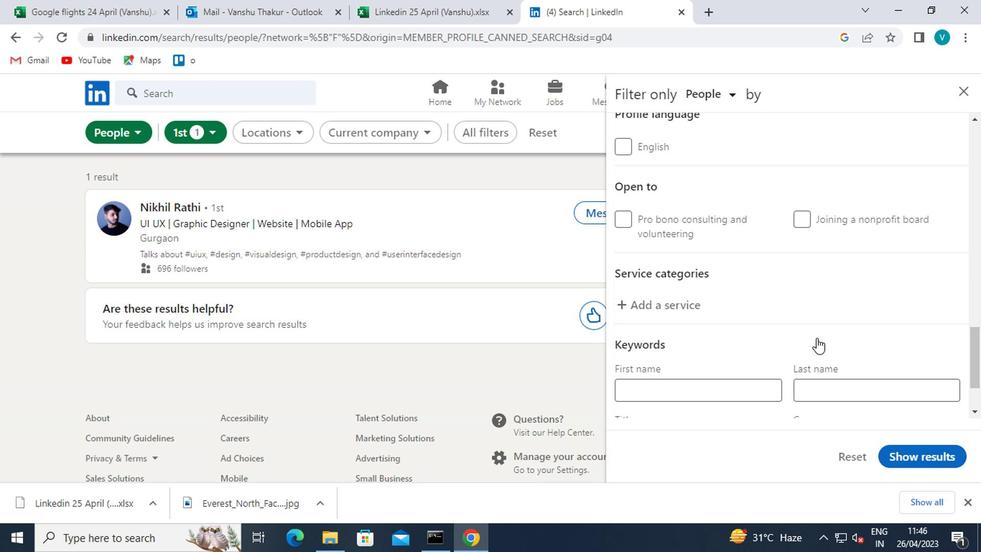 
Action: Mouse pressed left at (699, 311)
Screenshot: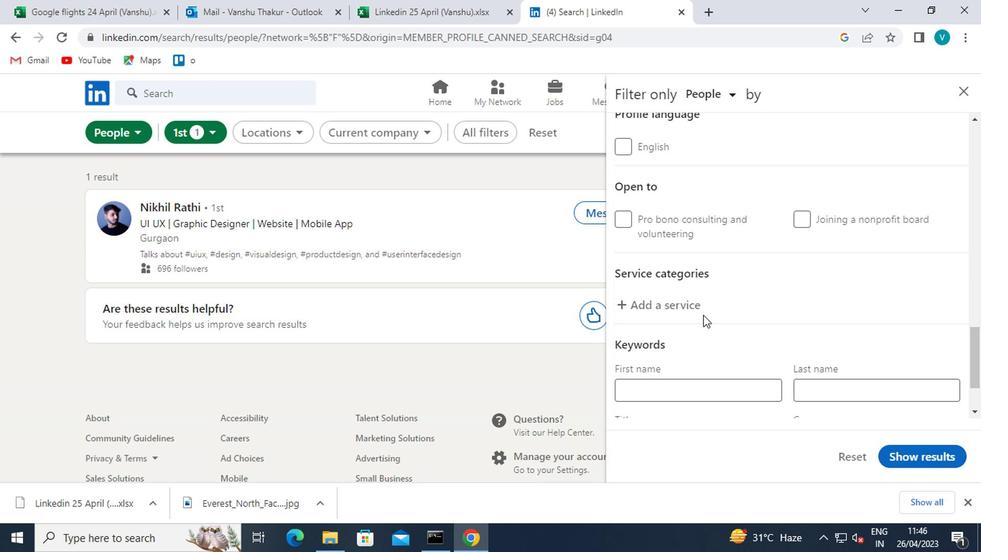 
Action: Mouse moved to (699, 309)
Screenshot: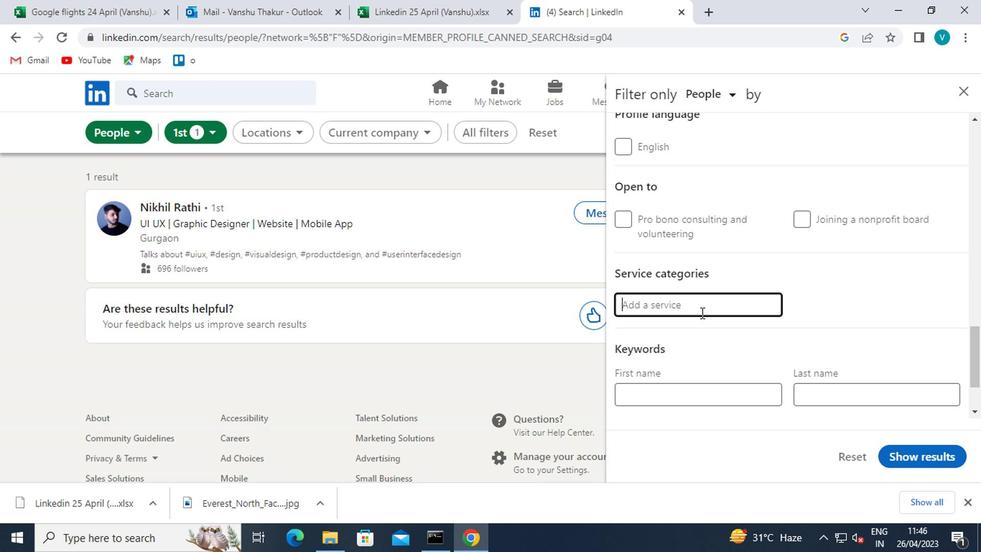 
Action: Key pressed <Key.shift>IMMIGRATION<Key.space>
Screenshot: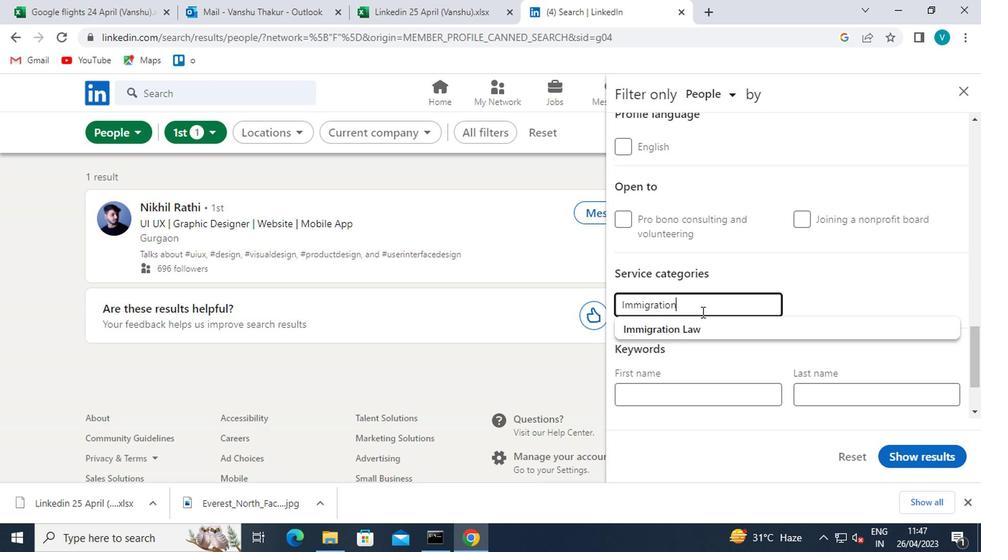 
Action: Mouse moved to (701, 327)
Screenshot: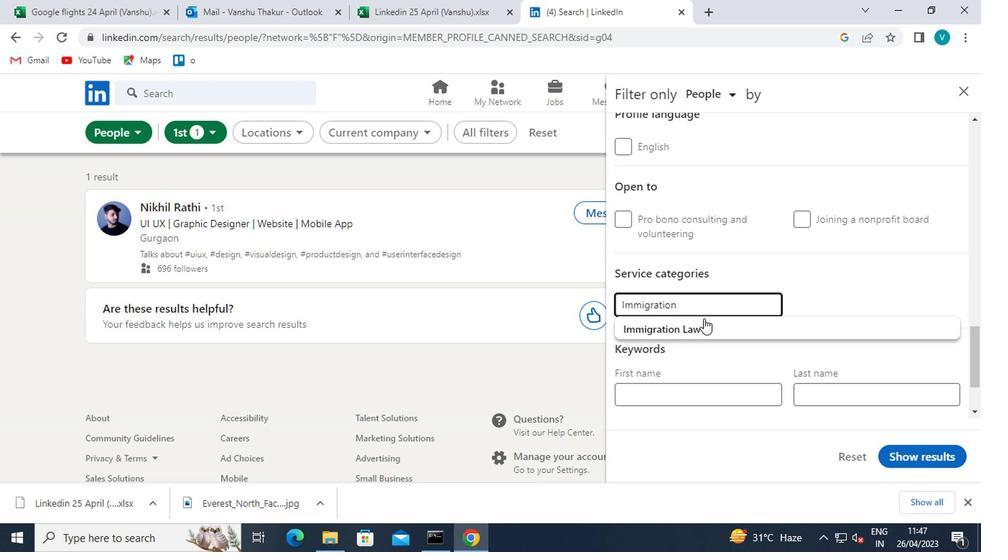 
Action: Mouse pressed left at (701, 327)
Screenshot: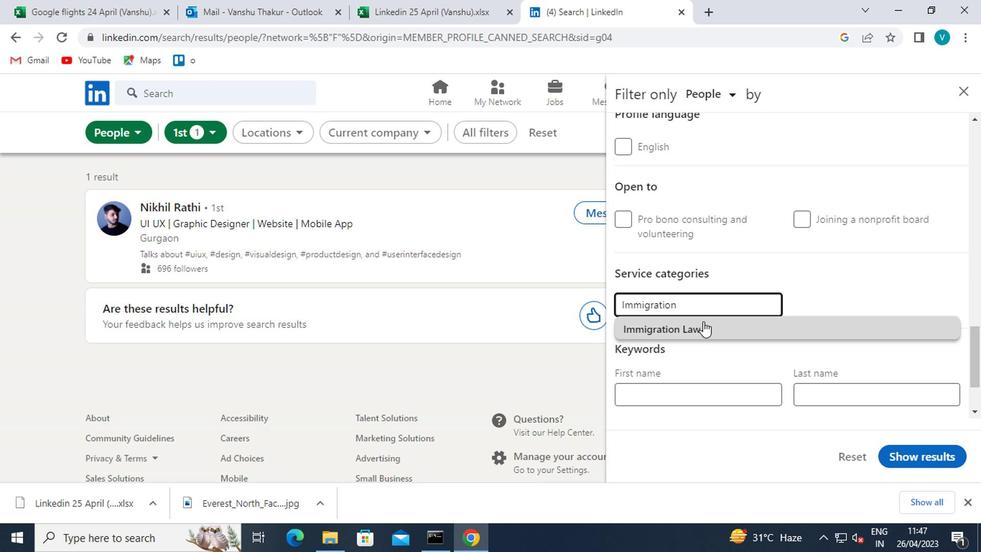 
Action: Mouse moved to (702, 328)
Screenshot: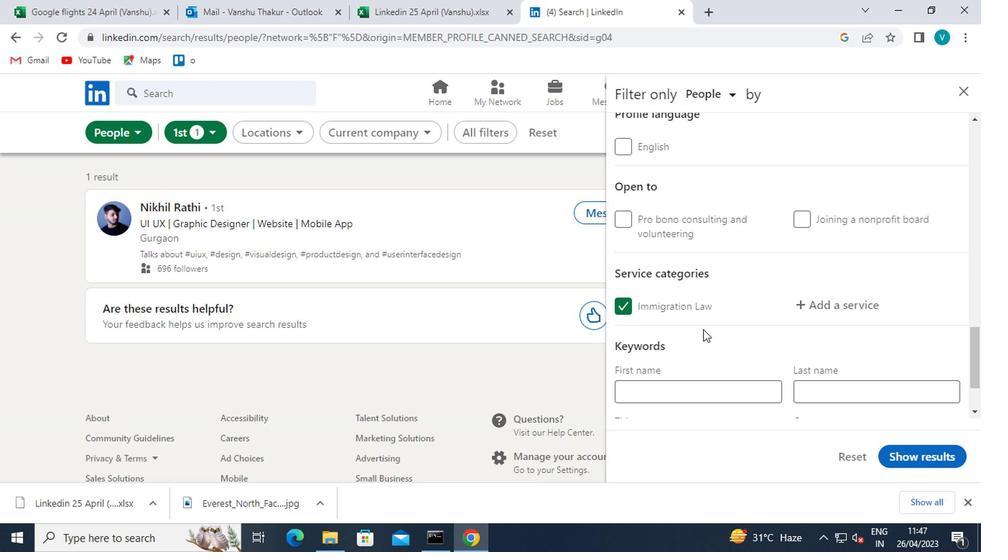 
Action: Mouse scrolled (702, 327) with delta (0, 0)
Screenshot: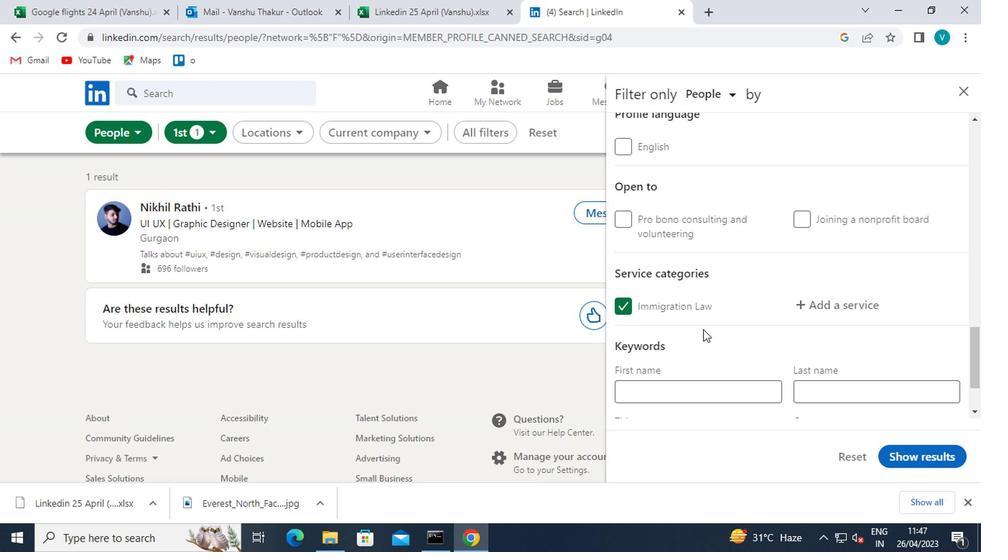 
Action: Mouse scrolled (702, 327) with delta (0, 0)
Screenshot: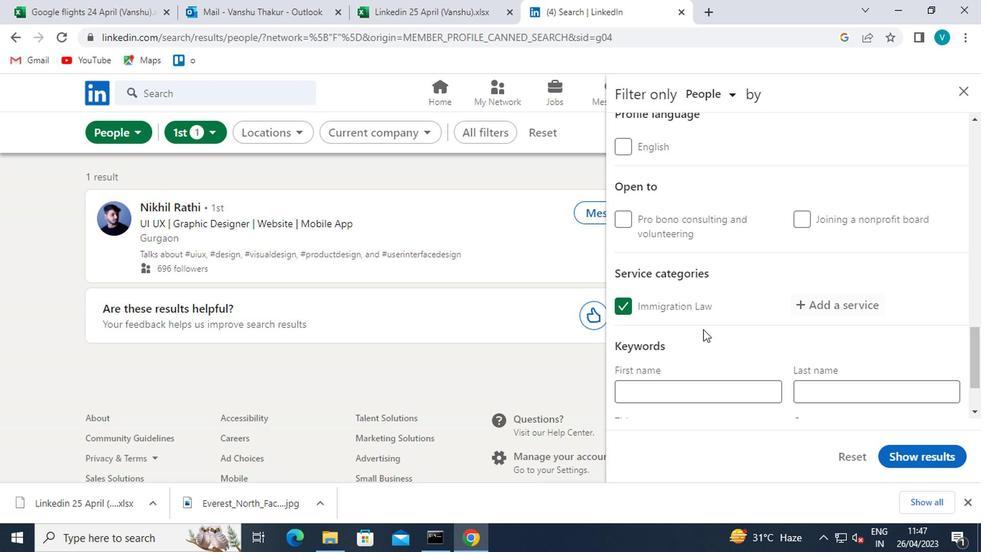 
Action: Mouse moved to (694, 347)
Screenshot: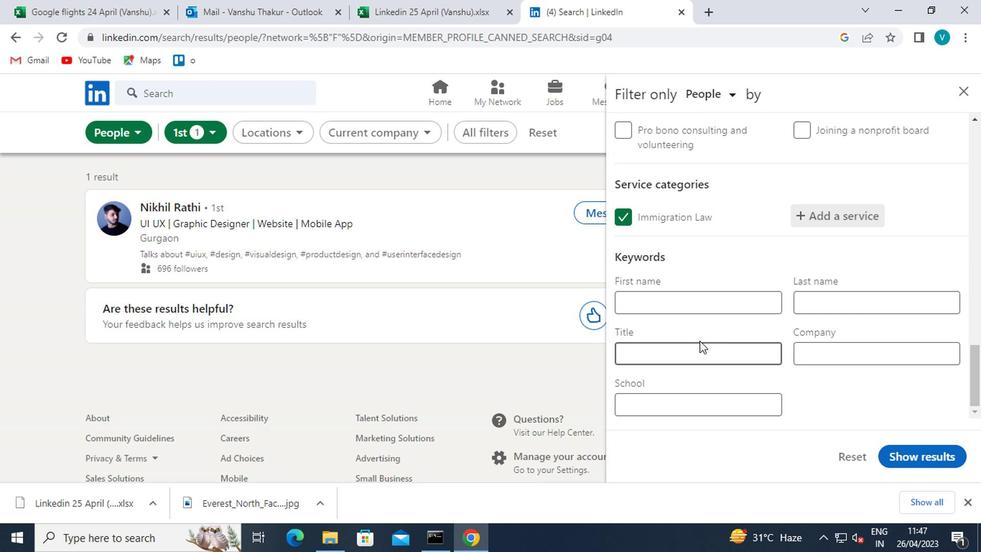 
Action: Mouse pressed left at (694, 347)
Screenshot: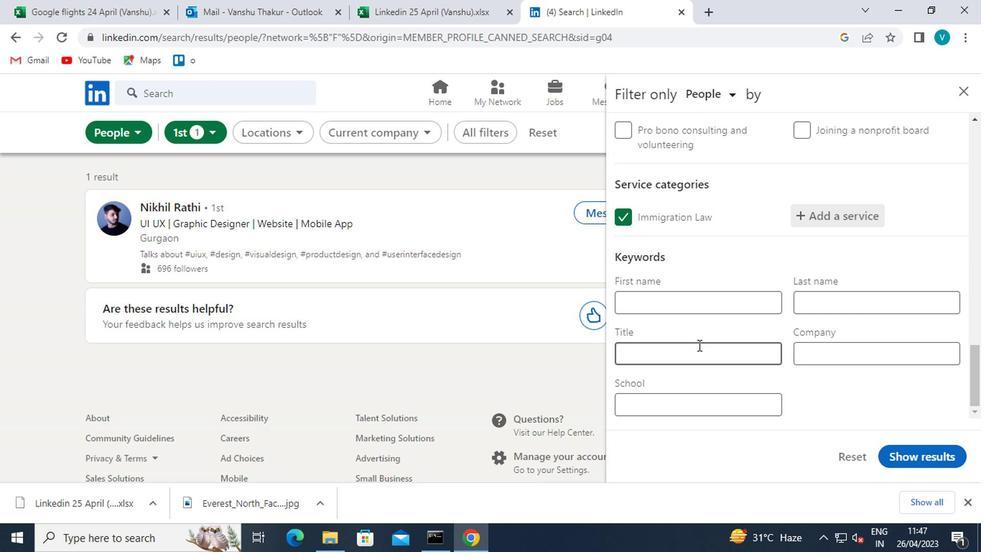 
Action: Mouse moved to (698, 345)
Screenshot: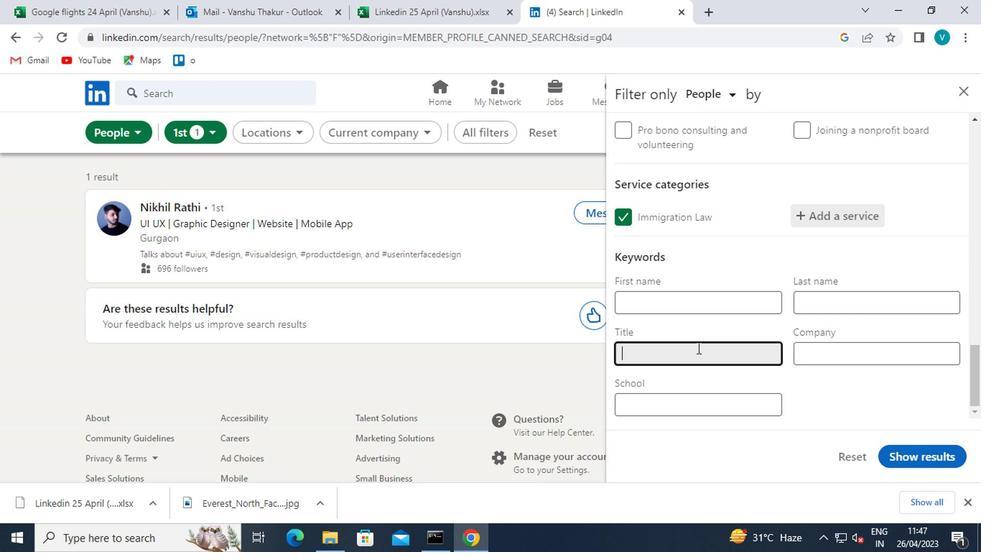 
Action: Key pressed <Key.shift>OFFICE<Key.space>
Screenshot: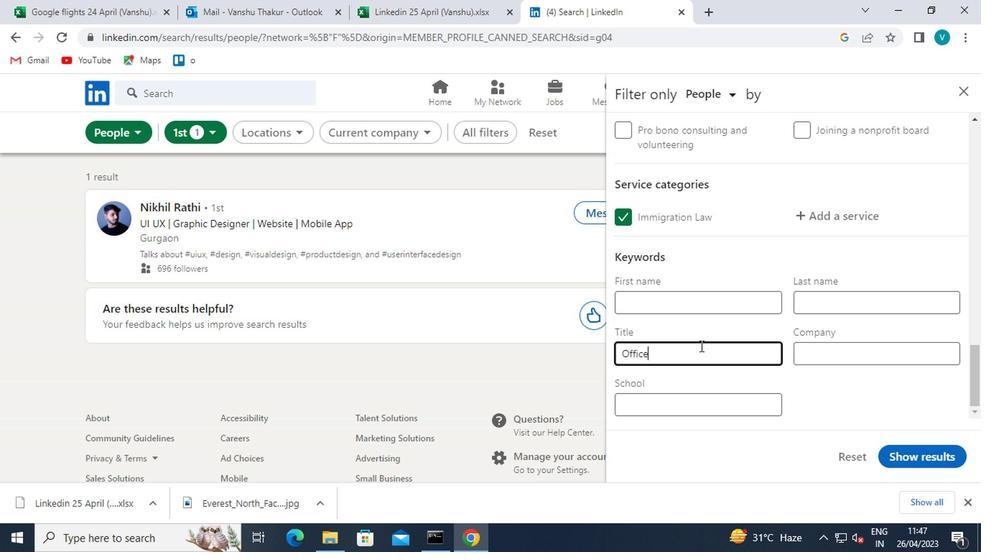 
Action: Mouse moved to (698, 345)
Screenshot: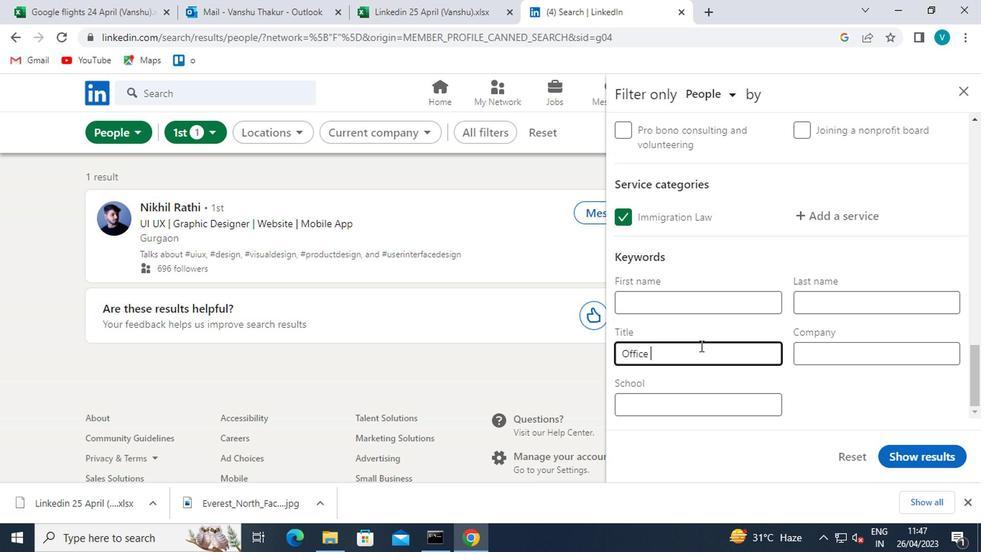 
Action: Key pressed <Key.shift>VOLUNTEER
Screenshot: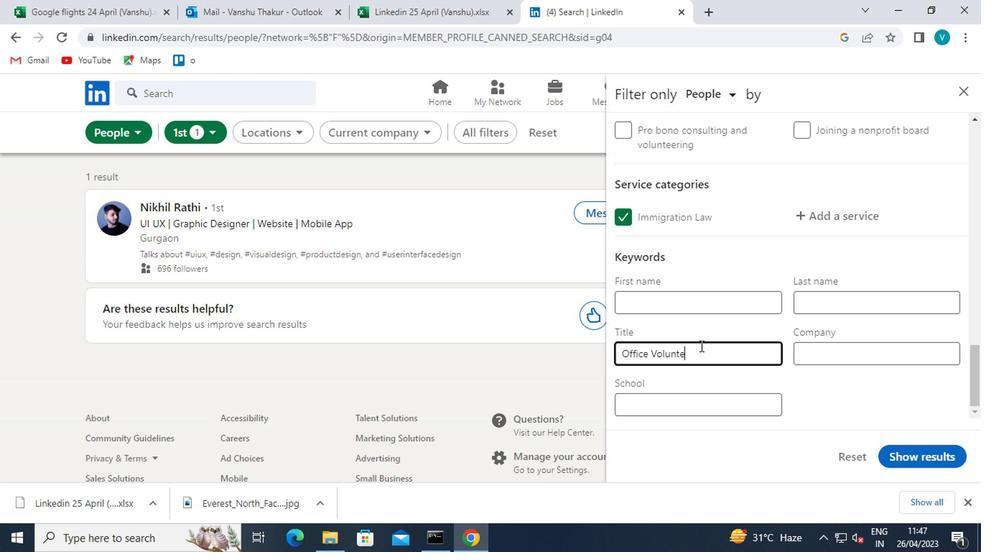 
Action: Mouse moved to (902, 466)
Screenshot: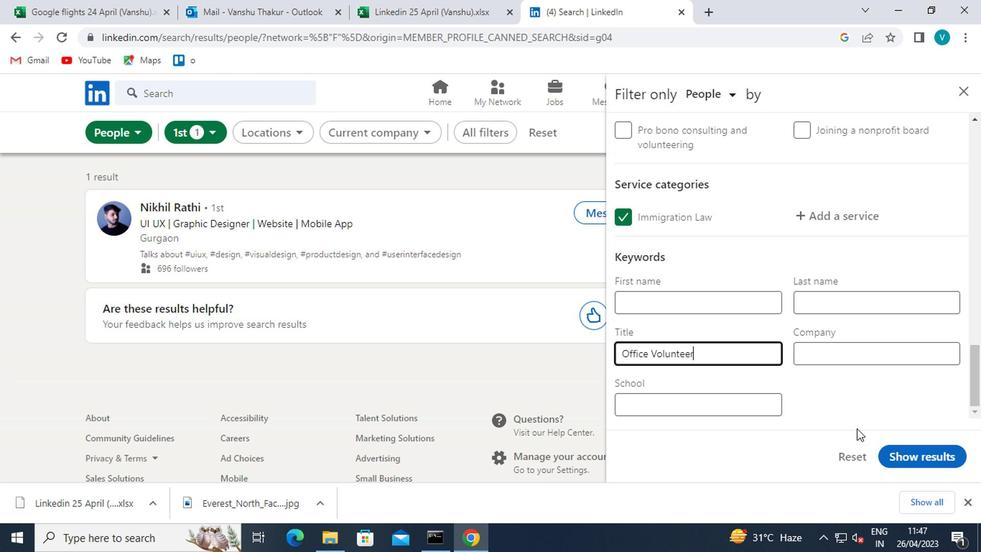 
Action: Mouse pressed left at (902, 466)
Screenshot: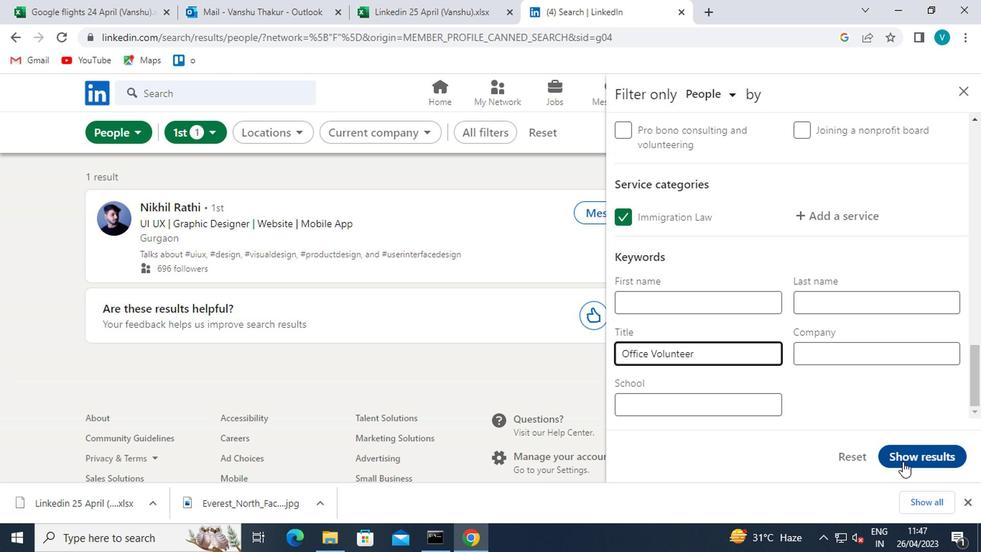 
Action: Mouse moved to (906, 452)
Screenshot: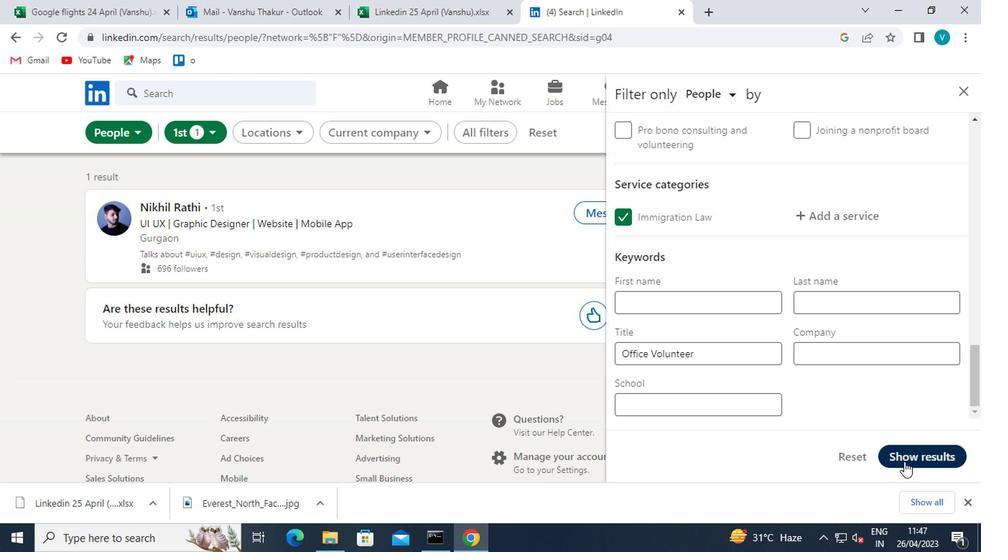 
